 Task: Add an event with the title Training Session: Team Collaboration, date '2024/04/13', time 8:50 AM to 10:50 AMand add a description: Welcome to our Team Collaboration Training Session, an interactive and engaging workshop designed to enhance teamwork, foster effective communication, and optimize collaboration within your organization. This training session aims to equip participants with the knowledge, skills, and strategies necessary to create a collaborative work environment that drives innovation, productivity, and overall team success.Select event color  Tomato . Add location for the event as: 123 Belém Tower, Lisbon, Portugal, logged in from the account softage.1@softage.netand send the event invitation to softage.9@softage.net and softage.10@softage.net. Set a reminder for the event Daily
Action: Mouse moved to (37, 106)
Screenshot: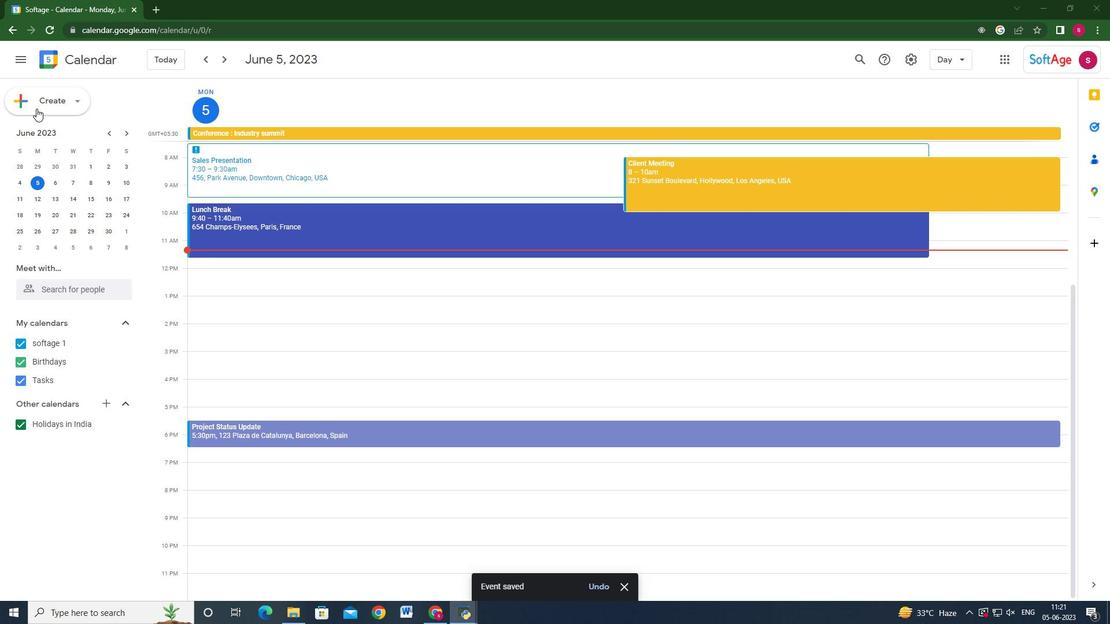 
Action: Mouse pressed left at (37, 106)
Screenshot: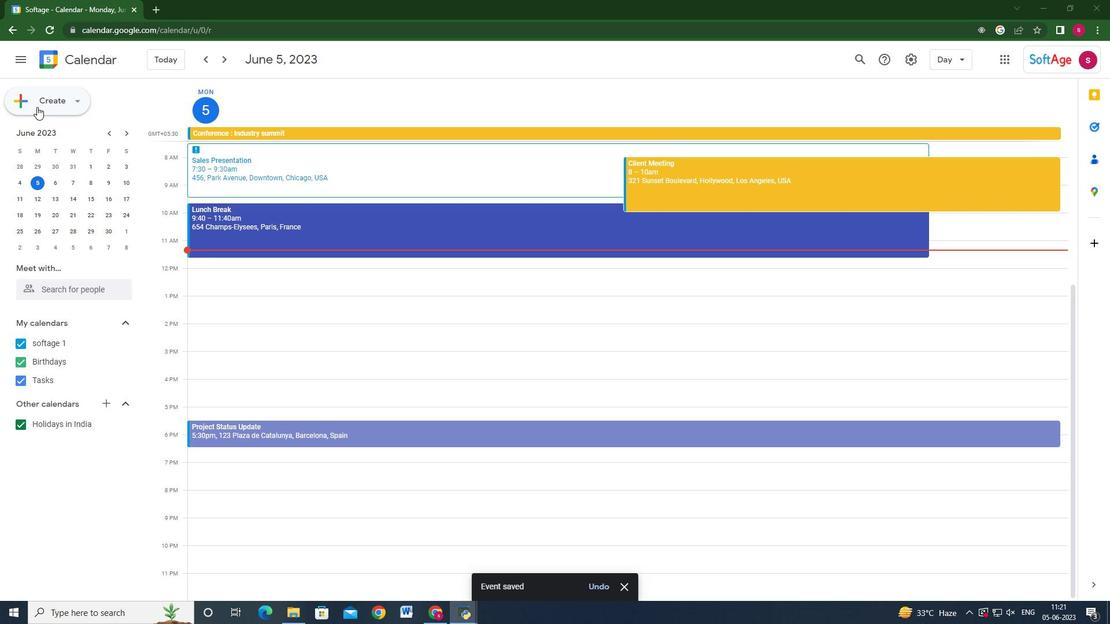 
Action: Mouse moved to (48, 131)
Screenshot: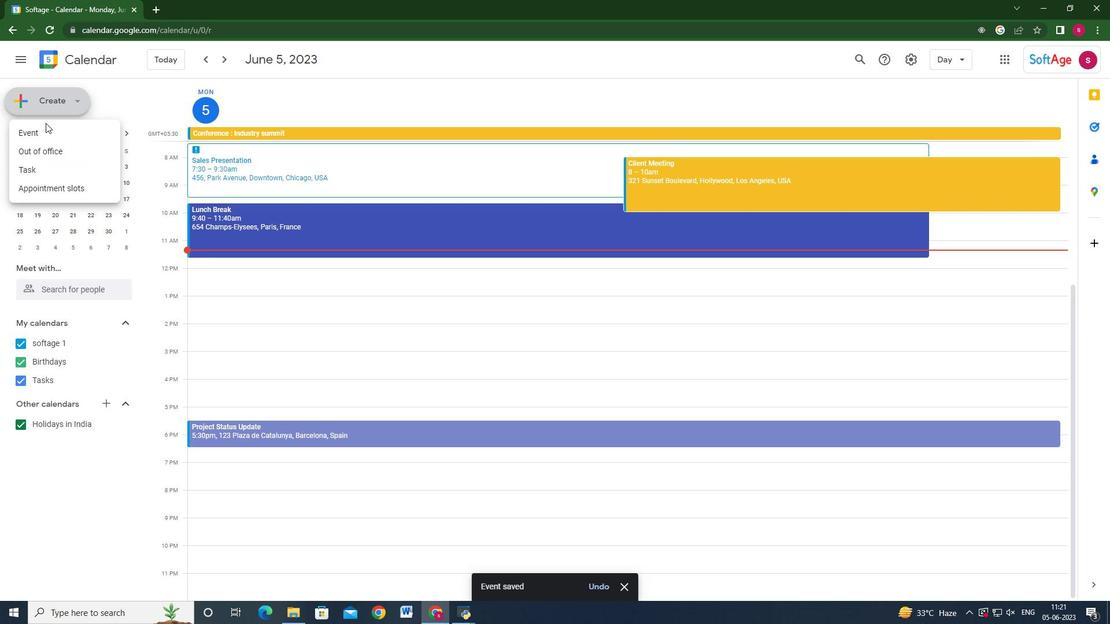 
Action: Mouse pressed left at (48, 131)
Screenshot: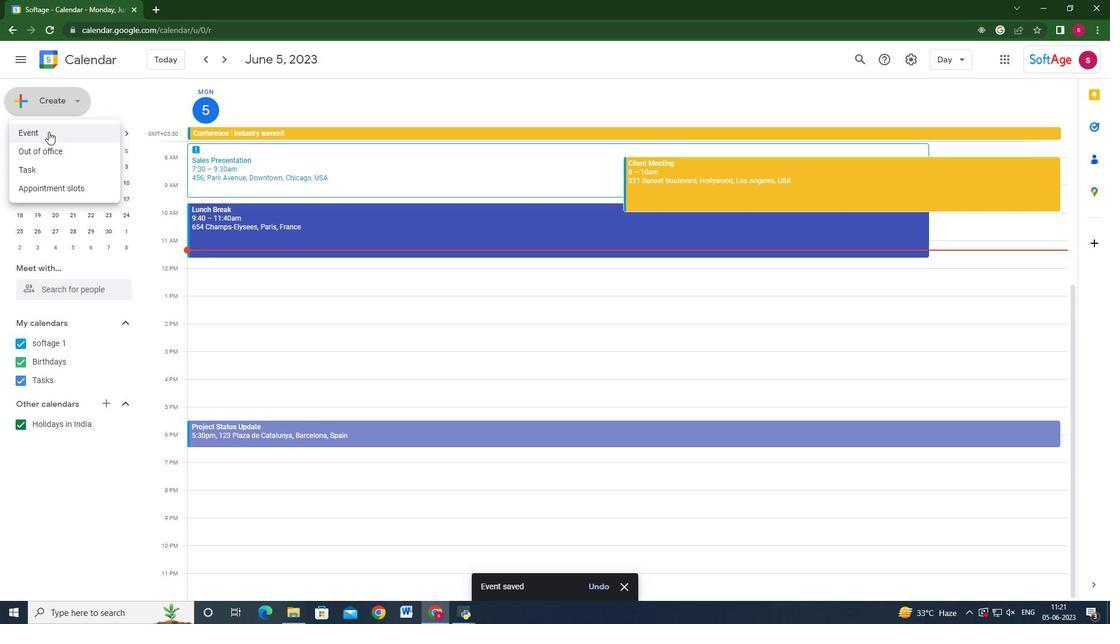 
Action: Mouse moved to (667, 451)
Screenshot: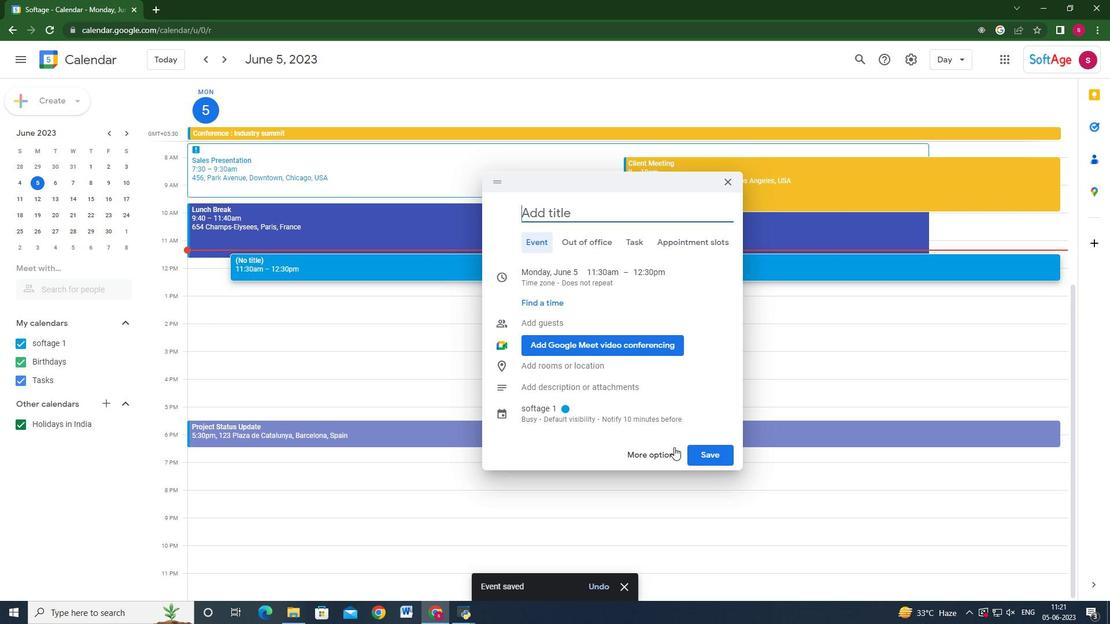 
Action: Mouse pressed left at (667, 451)
Screenshot: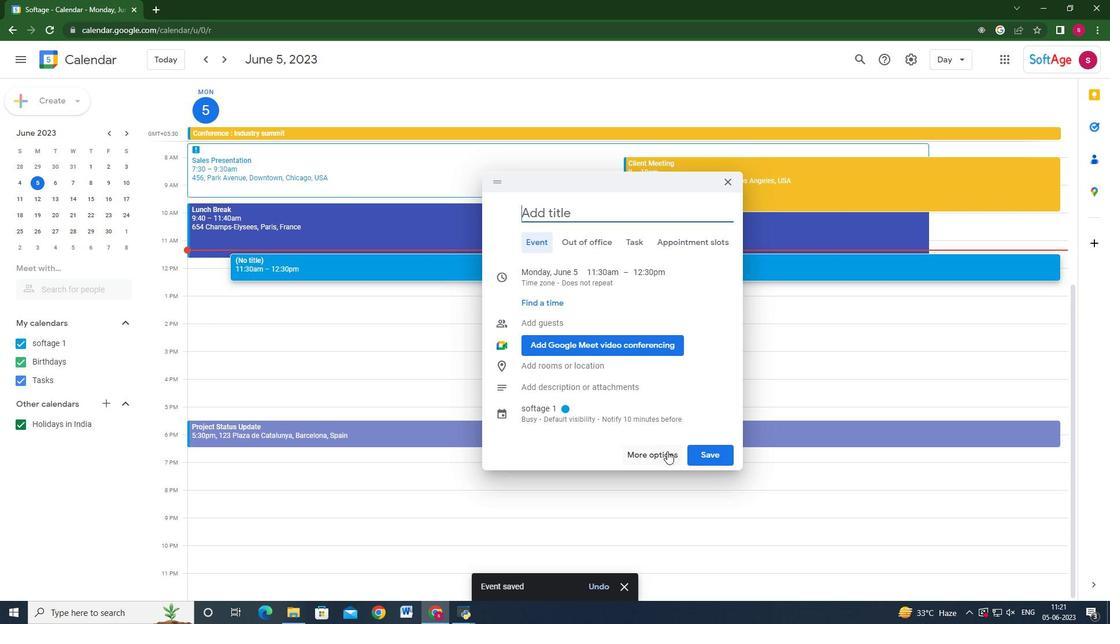 
Action: Mouse moved to (72, 68)
Screenshot: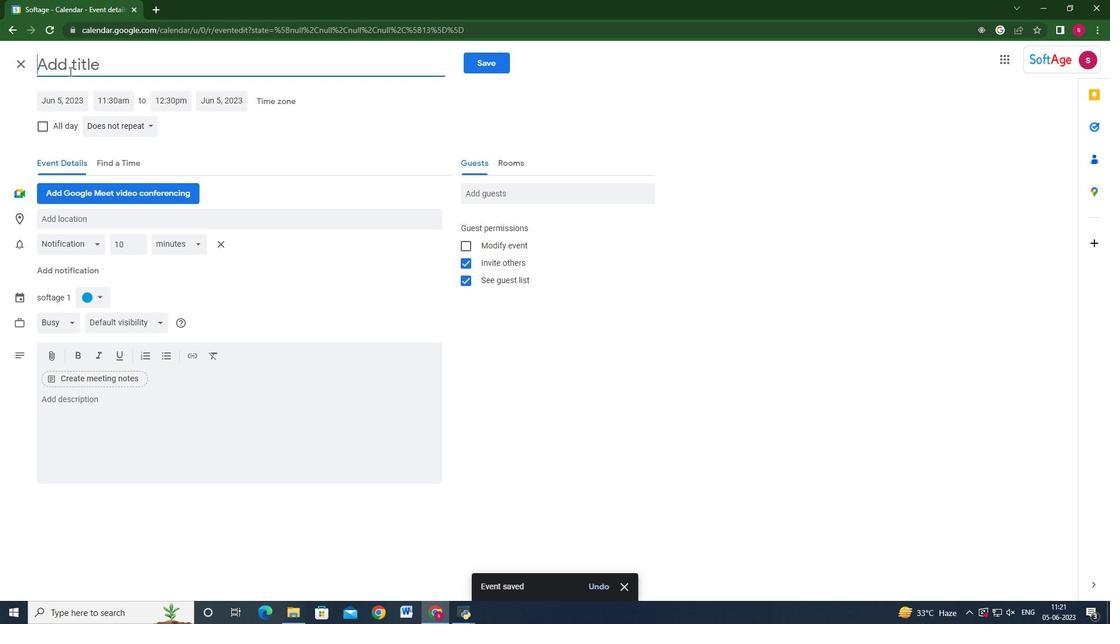 
Action: Key pressed <Key.shift>Training<Key.space><Key.shift_r>Session<Key.shift><Key.shift><Key.shift><Key.shift><Key.shift><Key.shift><Key.shift><Key.shift><Key.shift><Key.shift>:<Key.space><Key.shift_r>Team<Key.space><Key.shift>Collaboration
Screenshot: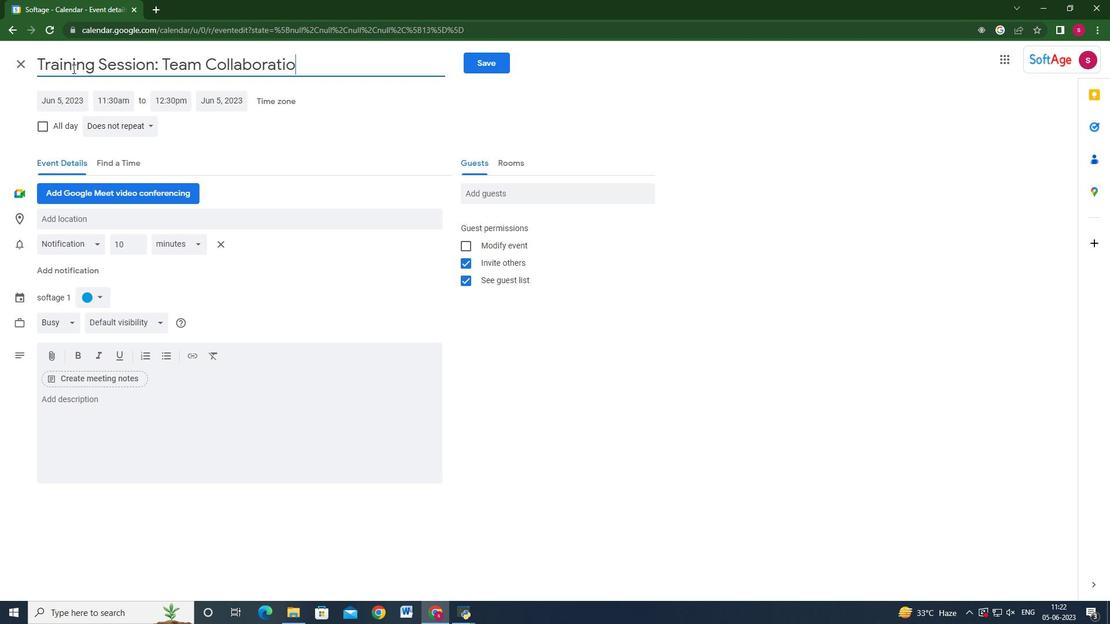 
Action: Mouse moved to (47, 100)
Screenshot: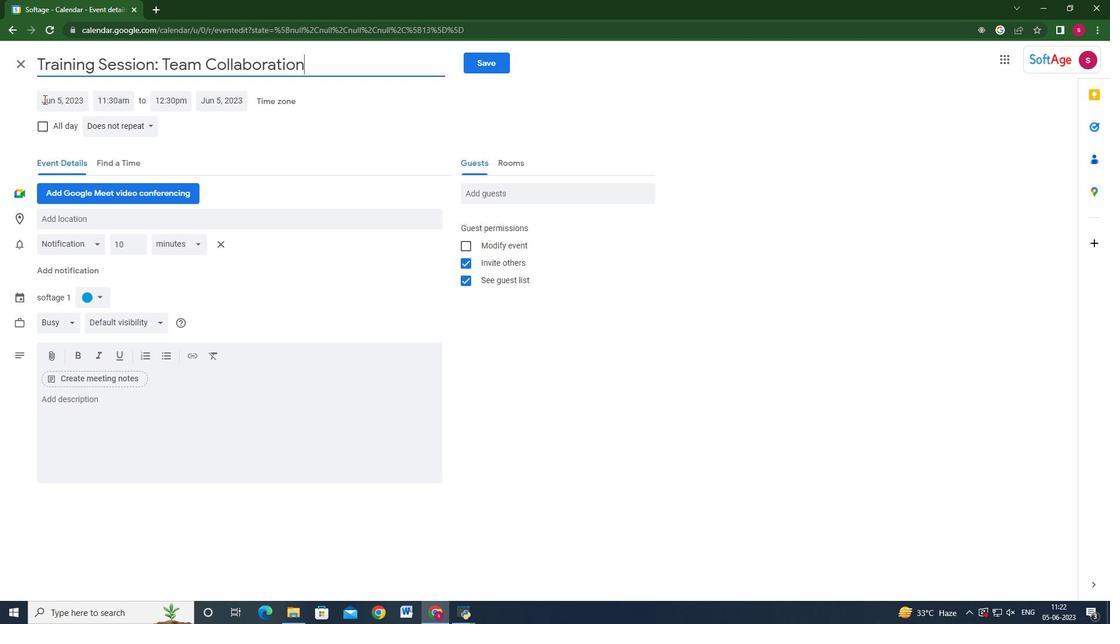 
Action: Mouse pressed left at (47, 100)
Screenshot: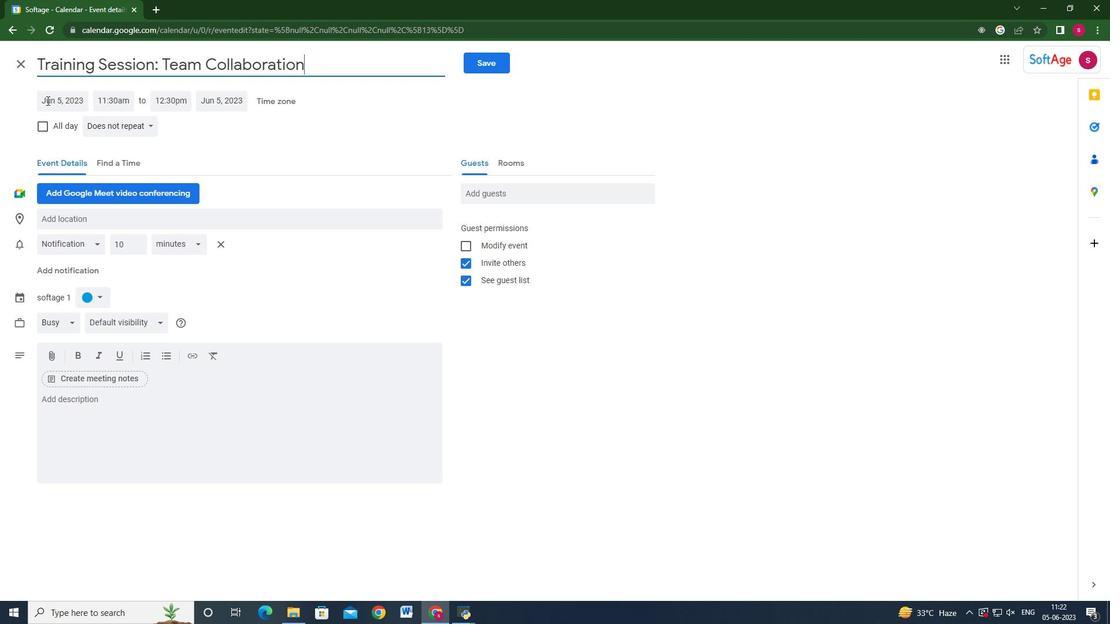 
Action: Mouse moved to (177, 129)
Screenshot: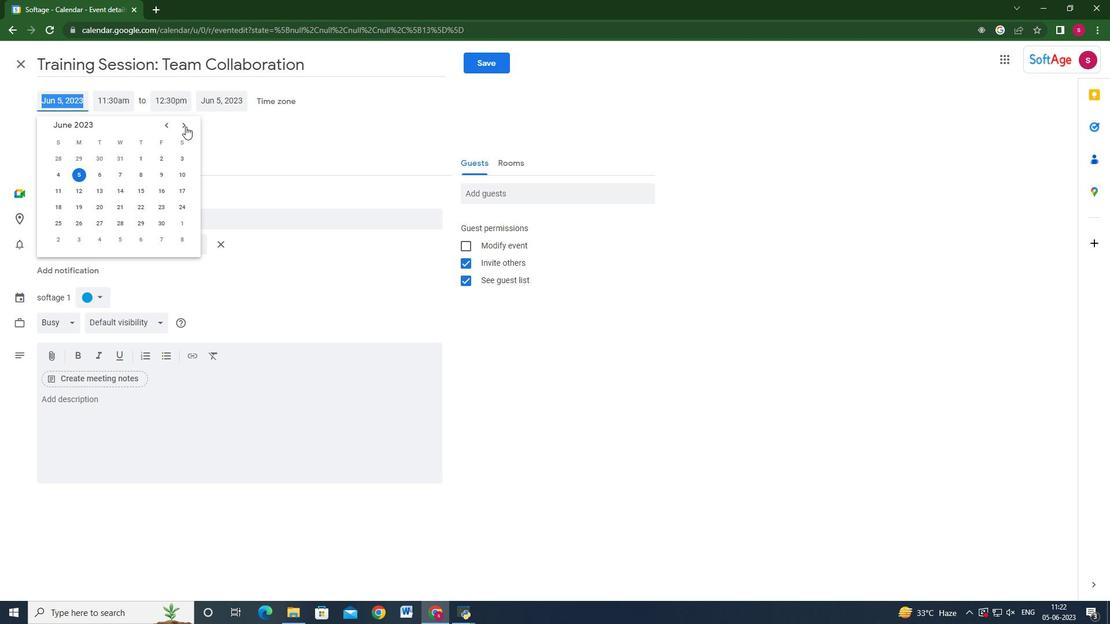 
Action: Mouse pressed left at (177, 129)
Screenshot: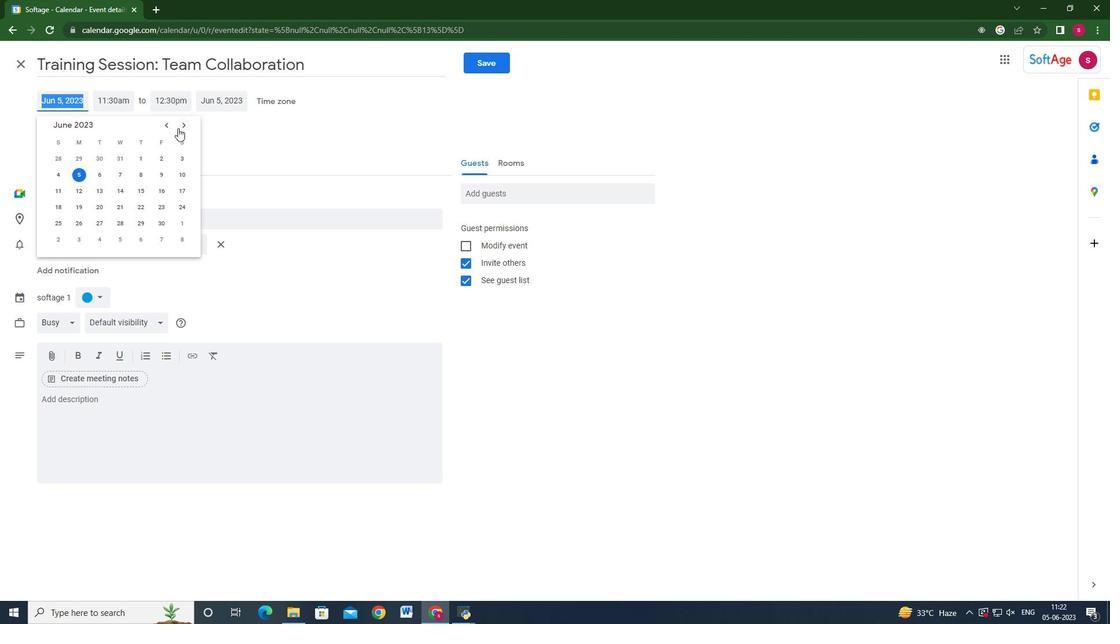 
Action: Mouse moved to (179, 129)
Screenshot: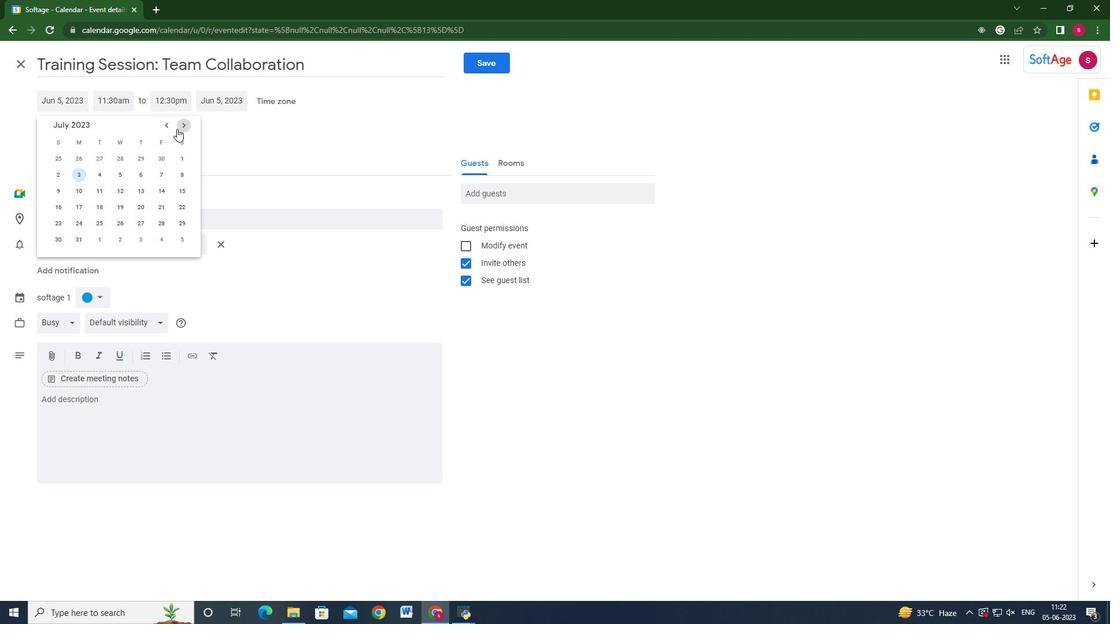 
Action: Mouse pressed left at (179, 129)
Screenshot: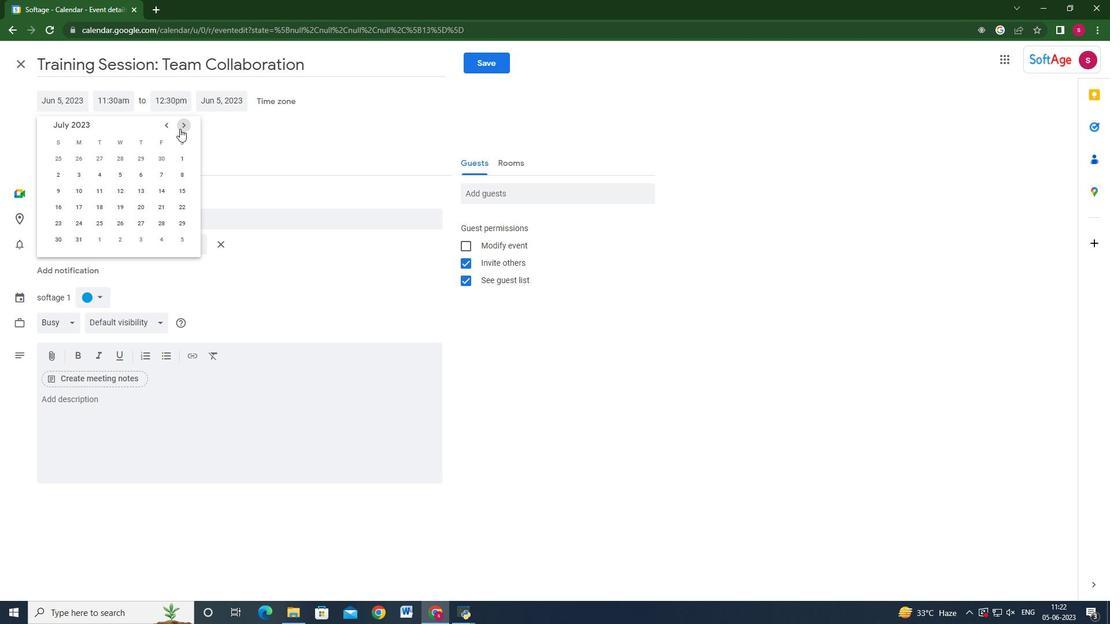 
Action: Mouse pressed left at (179, 129)
Screenshot: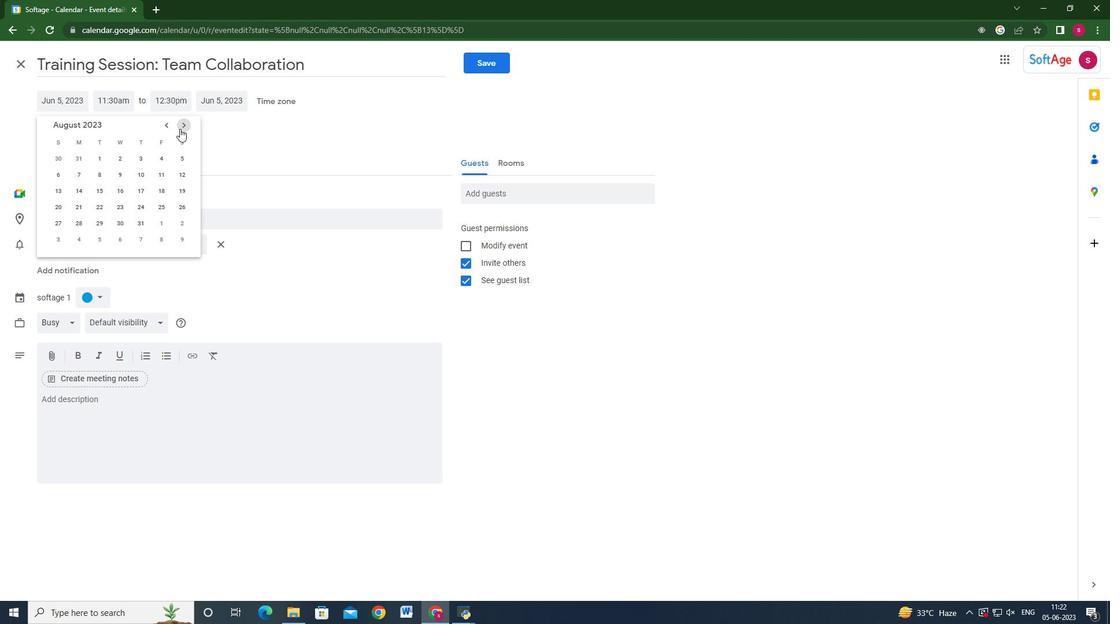 
Action: Mouse pressed left at (179, 129)
Screenshot: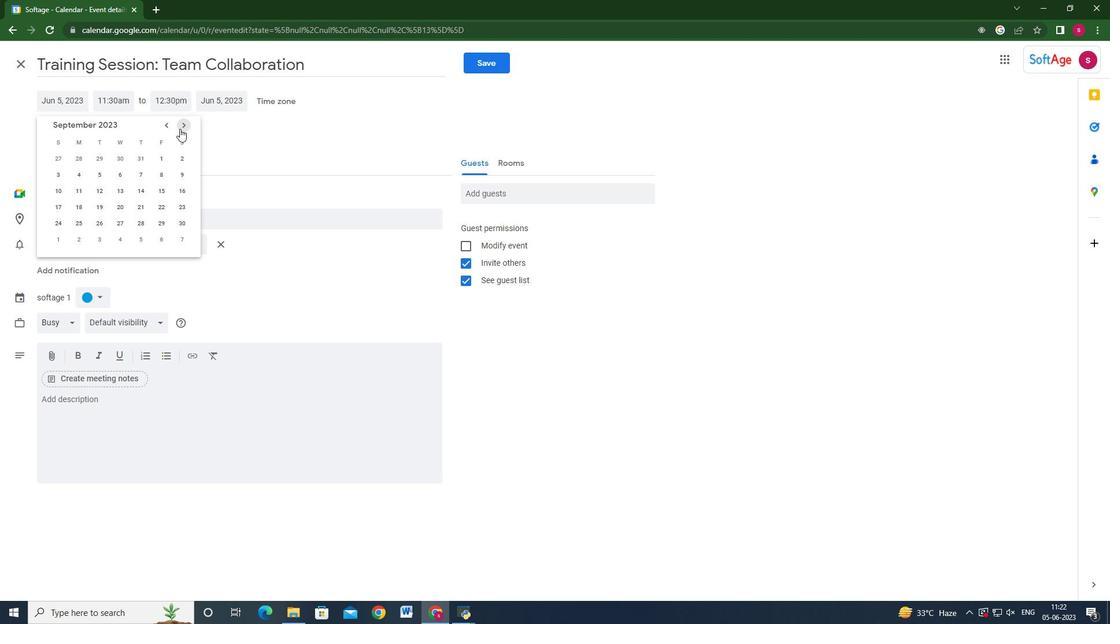 
Action: Mouse moved to (179, 129)
Screenshot: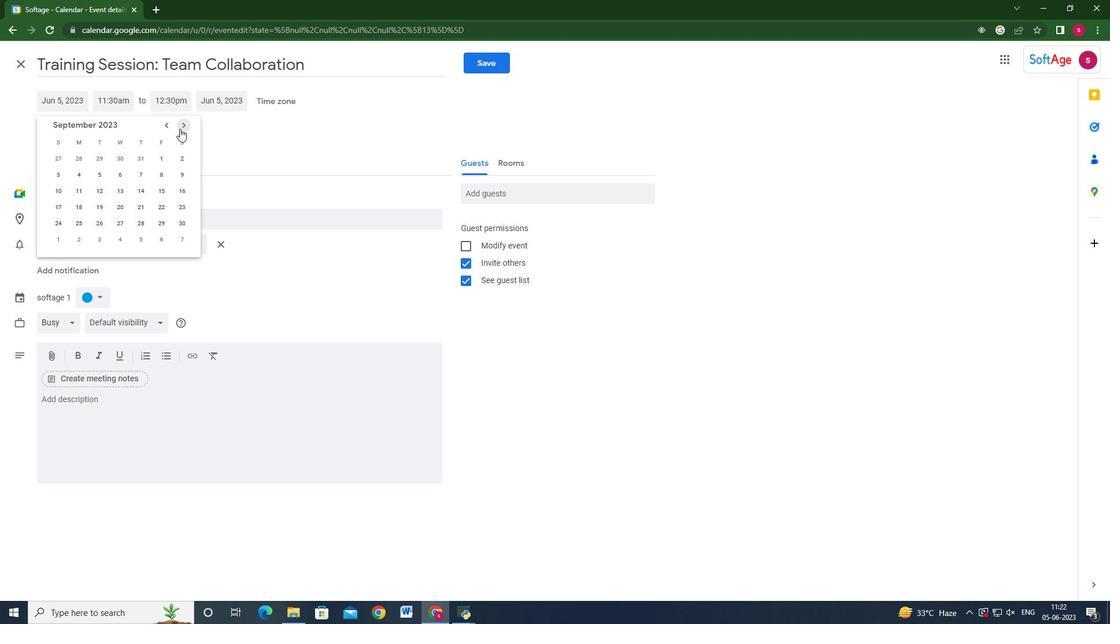 
Action: Mouse pressed left at (179, 129)
Screenshot: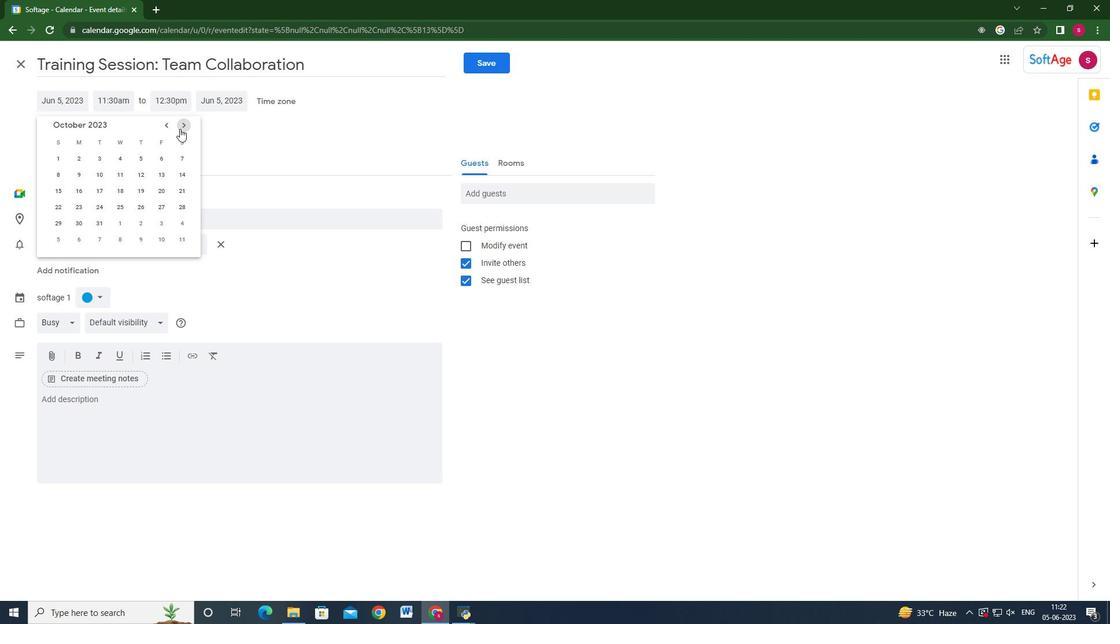 
Action: Mouse pressed left at (179, 129)
Screenshot: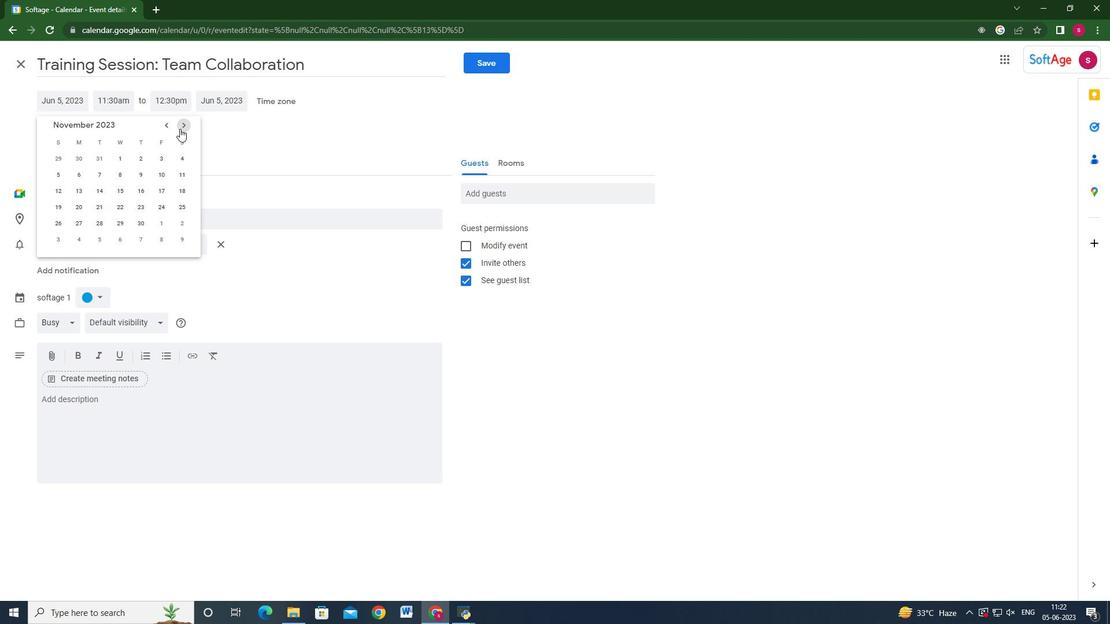 
Action: Mouse pressed left at (179, 129)
Screenshot: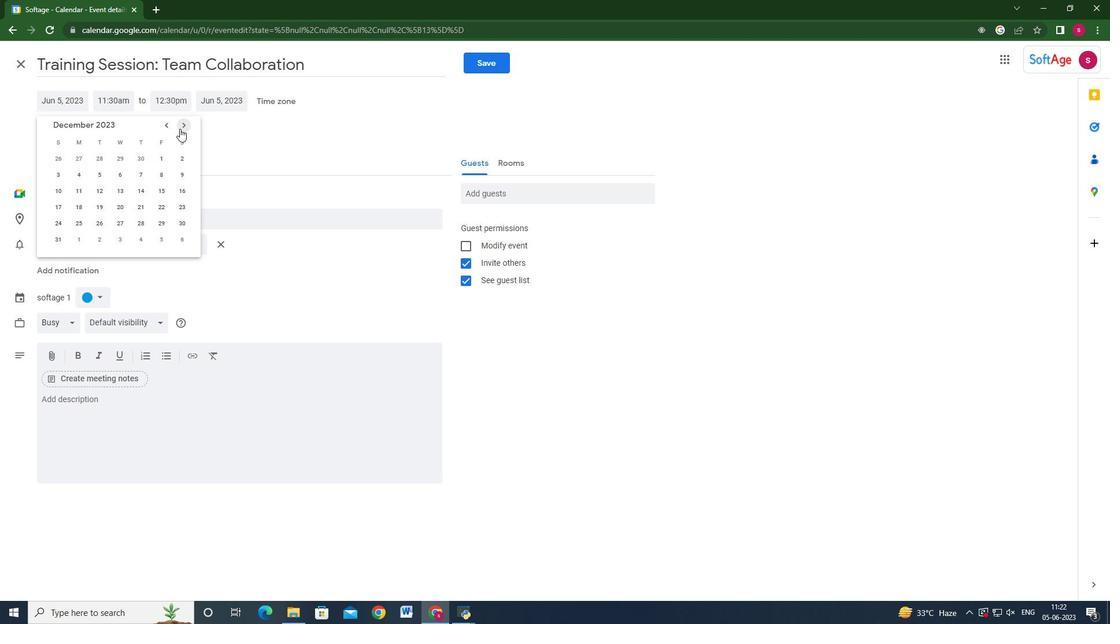 
Action: Mouse pressed left at (179, 129)
Screenshot: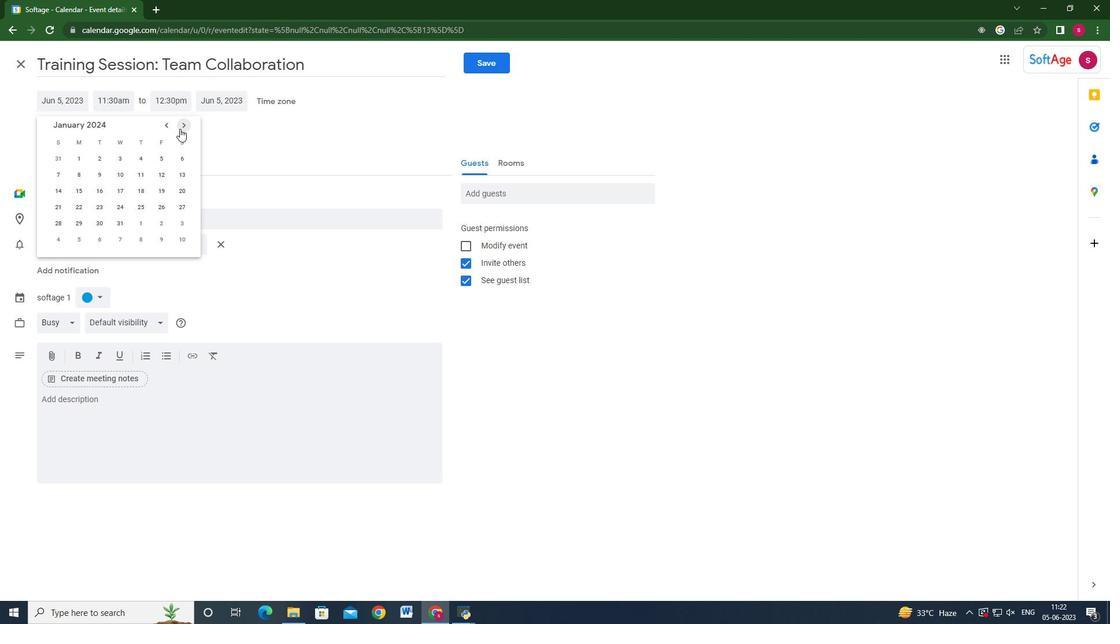 
Action: Mouse pressed left at (179, 129)
Screenshot: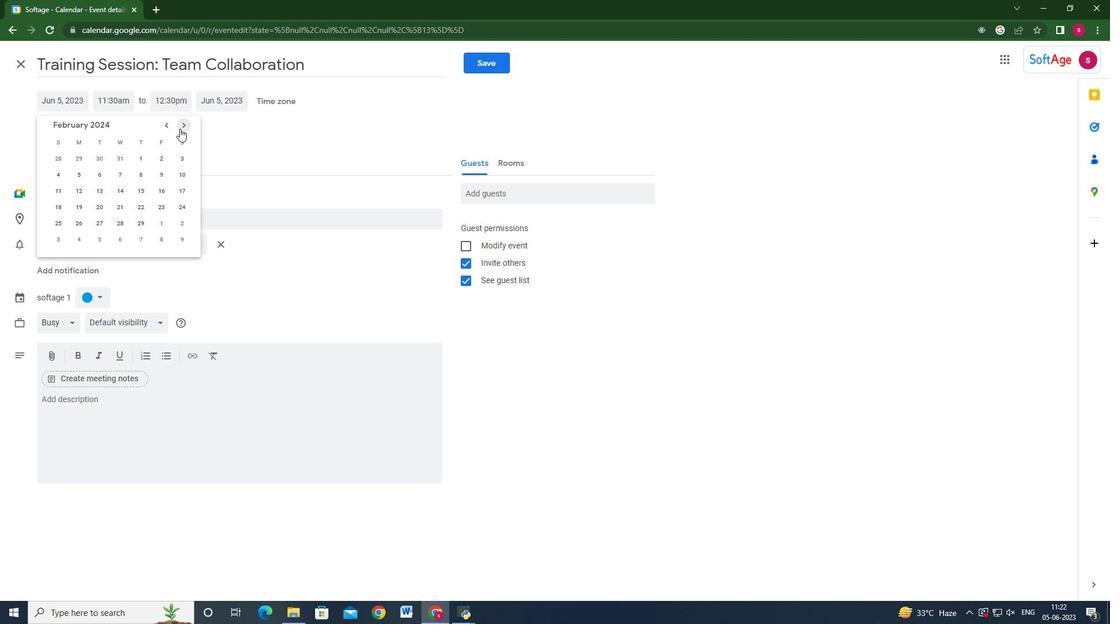 
Action: Mouse pressed left at (179, 129)
Screenshot: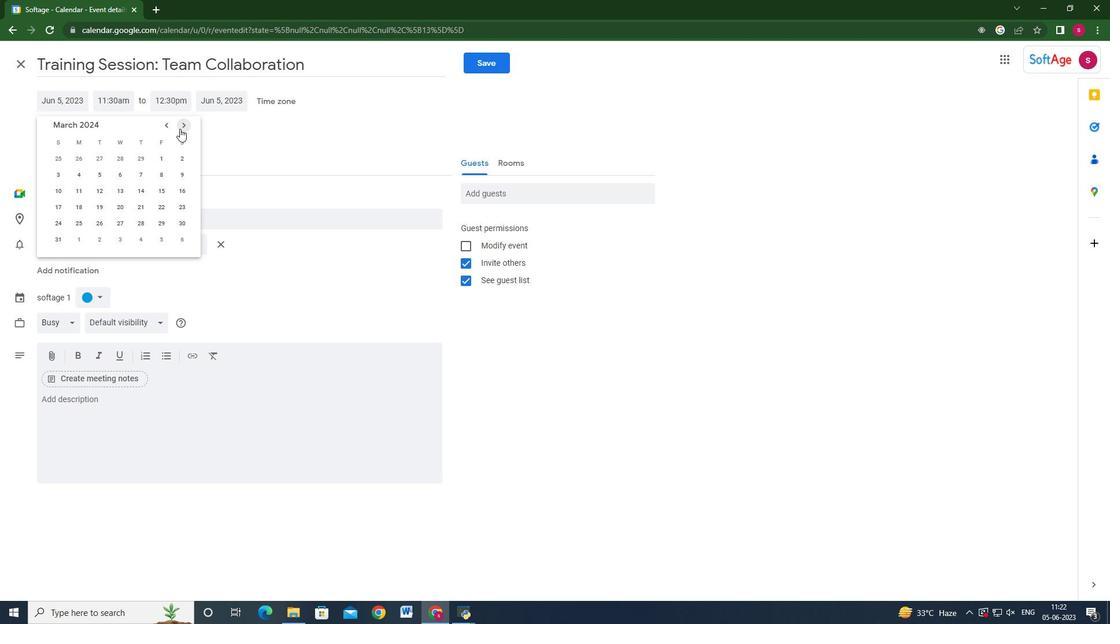 
Action: Mouse moved to (178, 171)
Screenshot: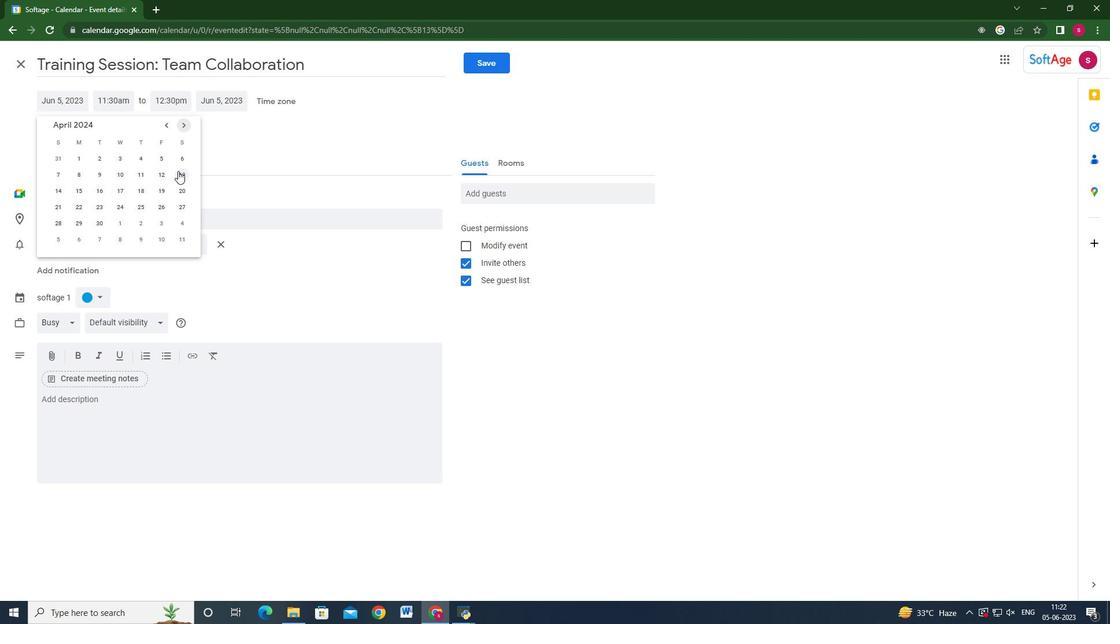 
Action: Mouse pressed left at (178, 171)
Screenshot: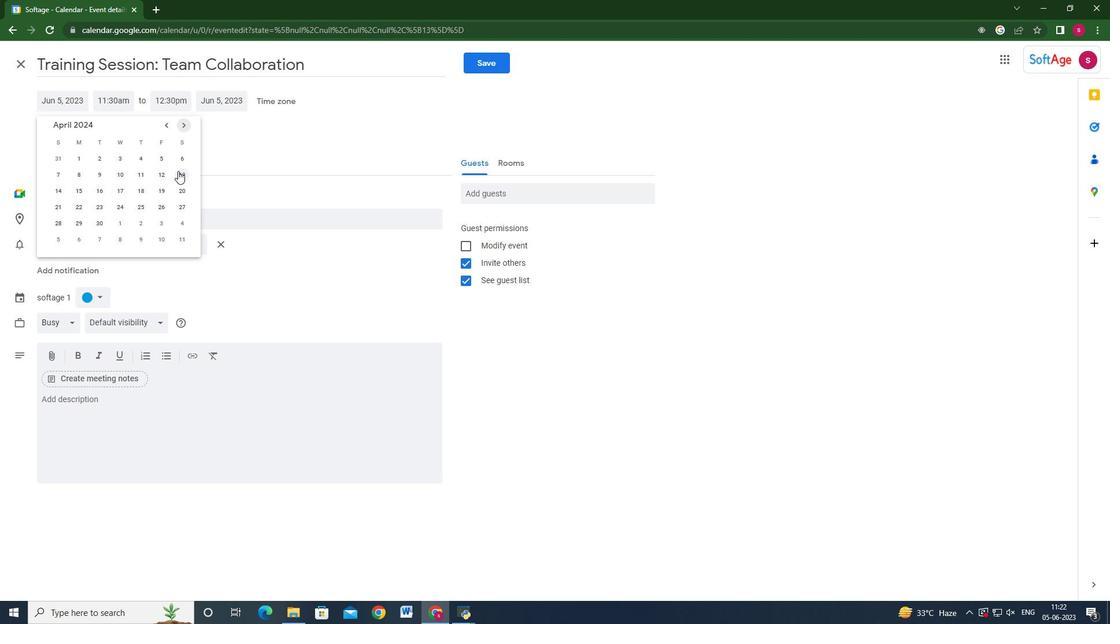 
Action: Mouse moved to (119, 106)
Screenshot: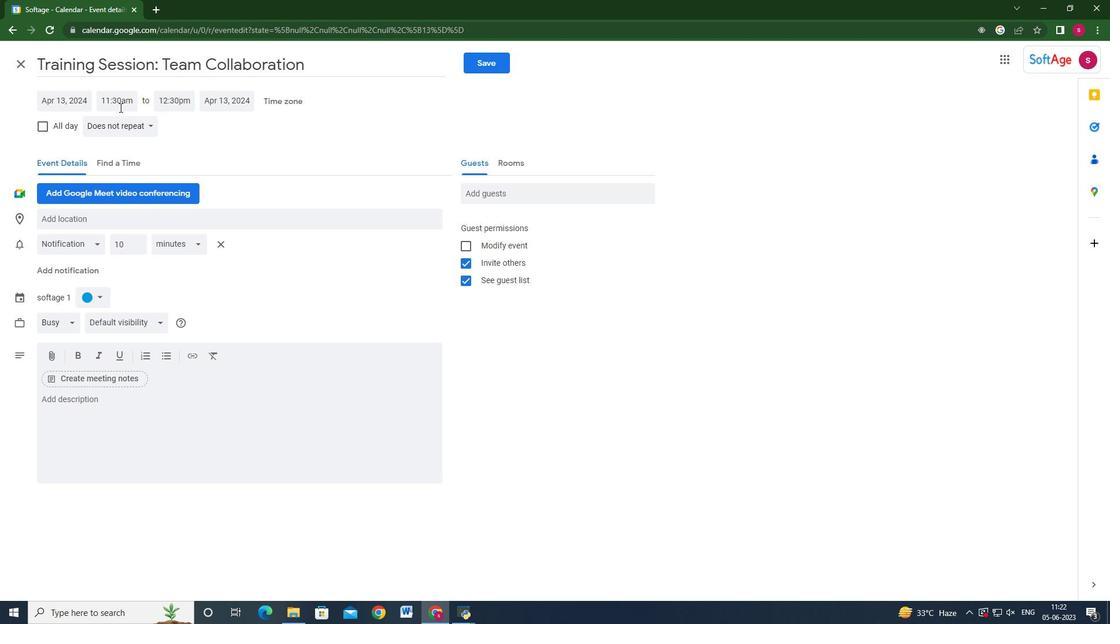 
Action: Mouse pressed left at (119, 106)
Screenshot: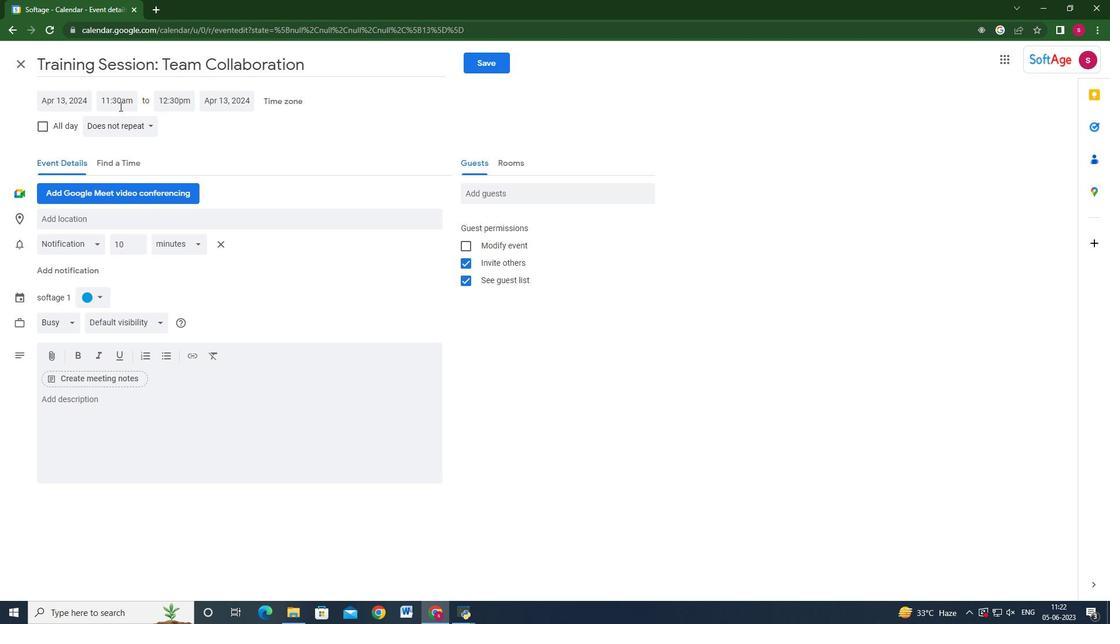 
Action: Key pressed 8<Key.shift>:50am<Key.enter><Key.tab>10<Key.shift>:50am<Key.enter>
Screenshot: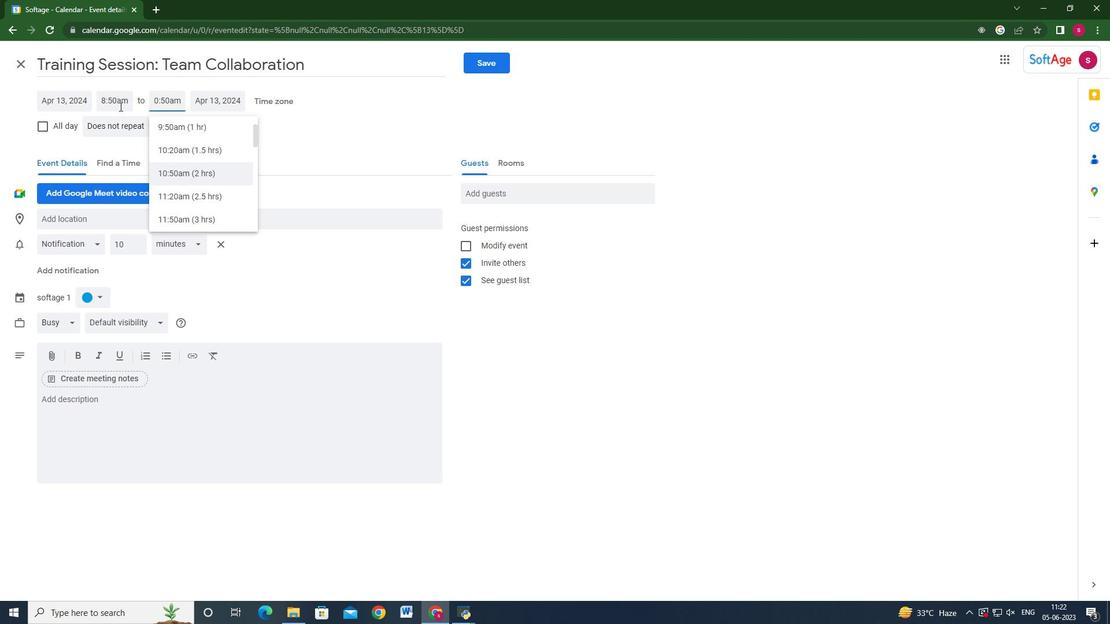 
Action: Mouse moved to (173, 398)
Screenshot: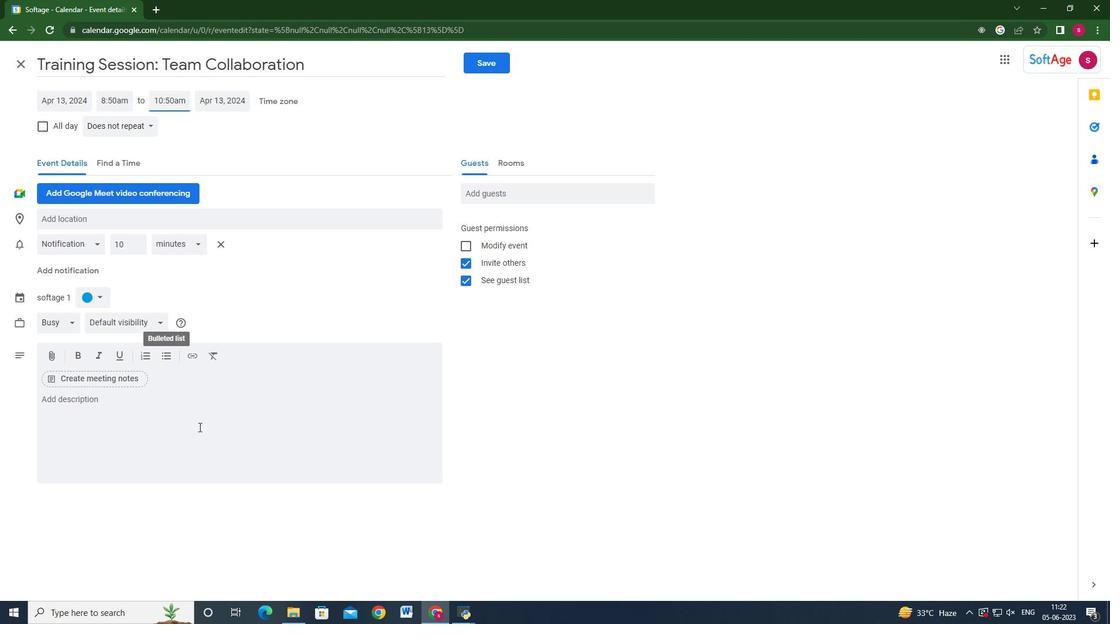 
Action: Mouse pressed left at (173, 398)
Screenshot: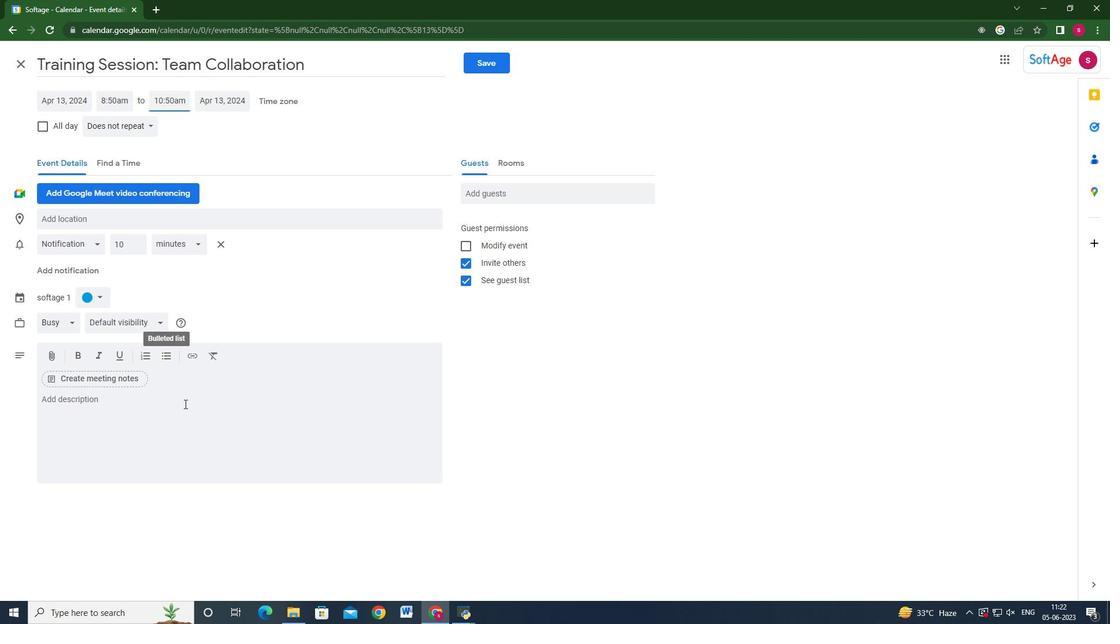 
Action: Mouse moved to (181, 370)
Screenshot: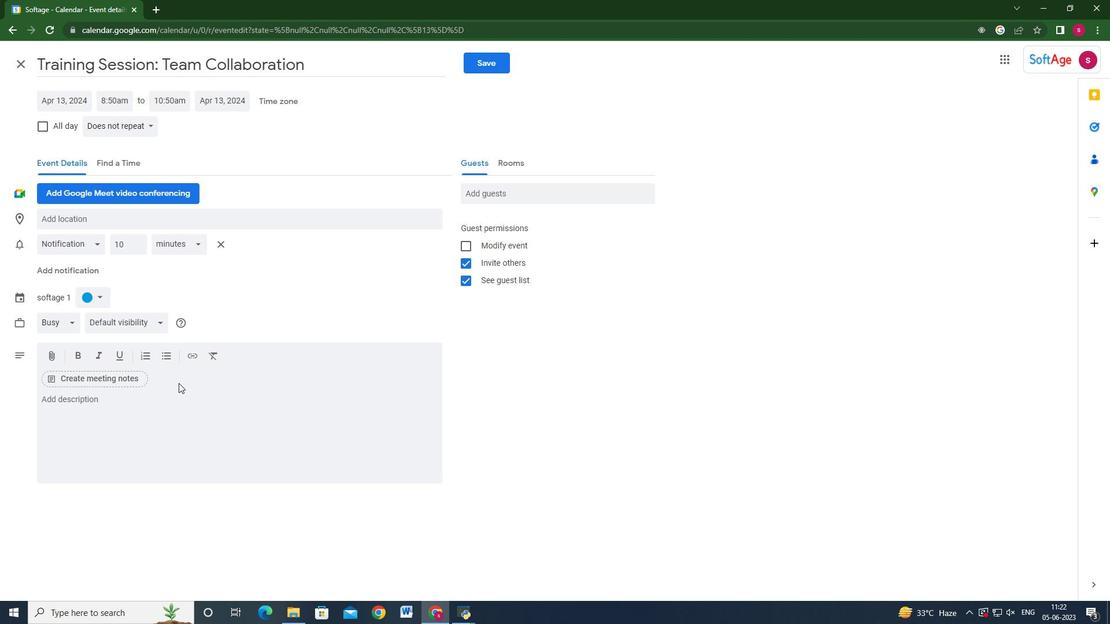 
Action: Key pressed <Key.shift_r>Welcome<Key.space>to<Key.space>our<Key.space><Key.shift>Team<Key.space><Key.shift>Collaboration<Key.space><Key.shift>Training<Key.space><Key.shift_r>Session,<Key.space>an<Key.space>interactive<Key.space>and<Key.space>engaging<Key.space>workshop<Key.space>designed<Key.space>to<Key.space>enhance<Key.space><Key.space><Key.backspace>tw<Key.backspace>eamwork,<Key.space>foster<Key.space>effective<Key.space>communication<Key.space><Key.backspace>,<Key.space>and<Key.space>optimize<Key.space>collaboration<Key.space>within<Key.space>your<Key.space>organization<Key.space><Key.backspace>.<Key.space><Key.shift>This<Key.space>training<Key.space>session<Key.space>aims<Key.space>to<Key.space>equip<Key.space>participants<Key.space>with<Key.space>the<Key.space>knowledge,<Key.space>skills,<Key.space>and<Key.space>strategies<Key.space>necessary<Key.space>to<Key.space>create<Key.space>a<Key.space>collaborative<Key.space>wok<Key.space>environment<Key.space>that<Key.space>drives<Key.space>innovationl<Key.backspace>.<Key.space><Key.backspace><Key.backspace>,<Key.space>productivity,<Key.space>and<Key.space>overall<Key.space>team<Key.space>success.
Screenshot: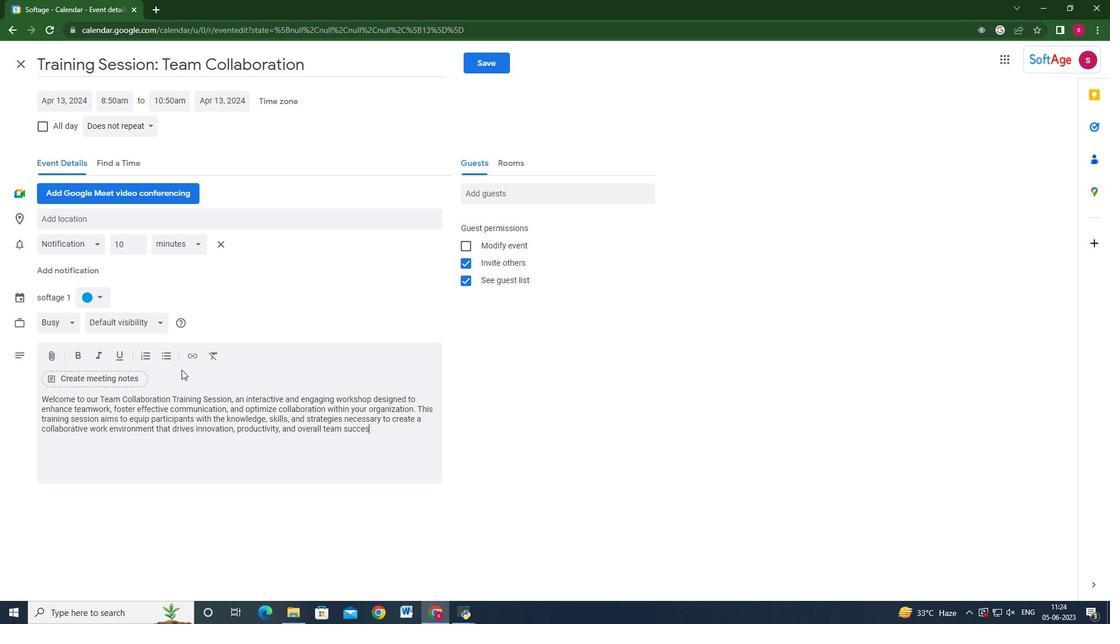 
Action: Mouse moved to (92, 297)
Screenshot: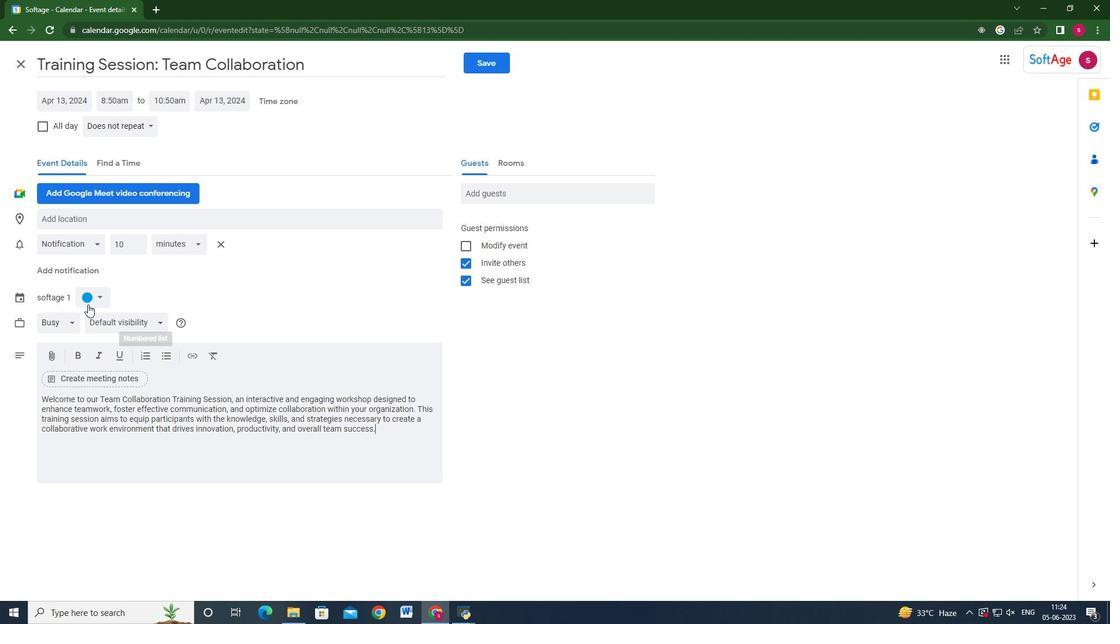 
Action: Mouse pressed left at (92, 297)
Screenshot: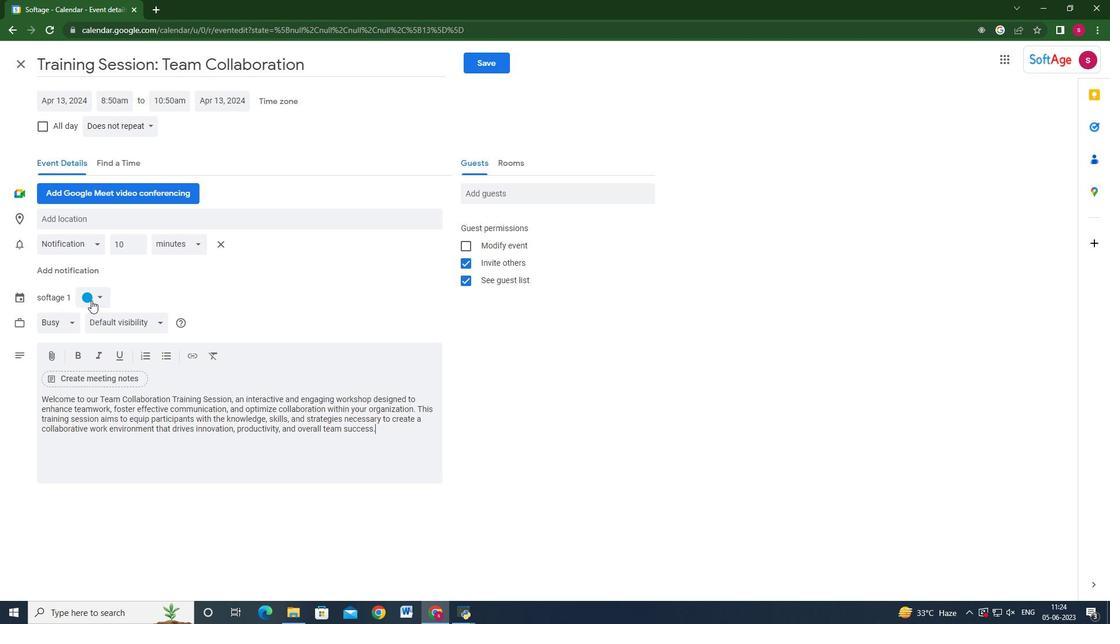 
Action: Mouse moved to (90, 296)
Screenshot: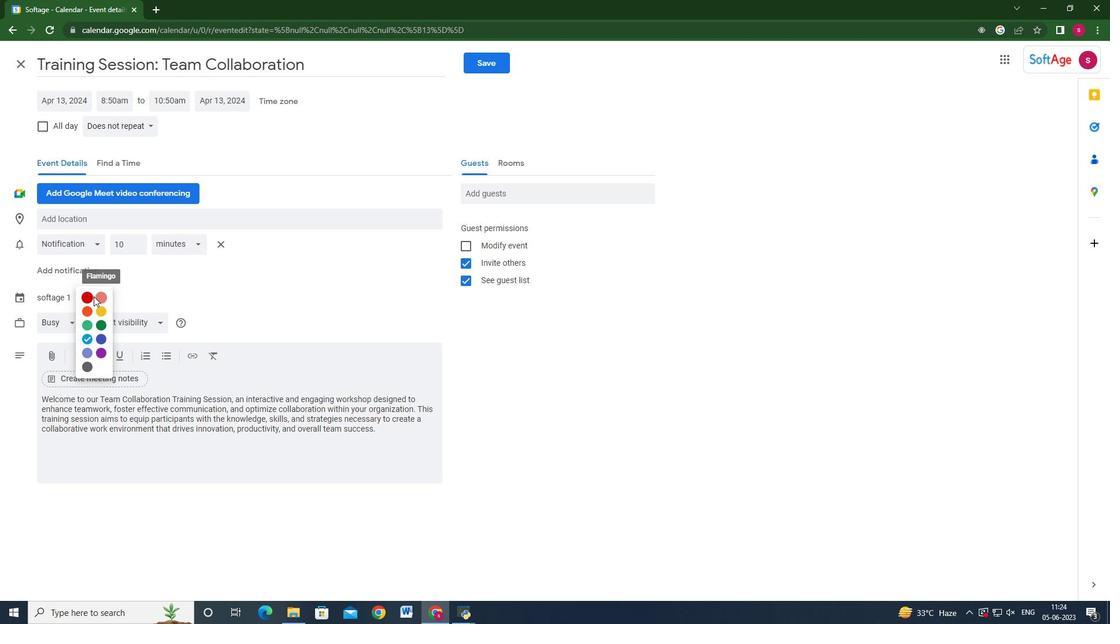 
Action: Mouse pressed left at (90, 296)
Screenshot: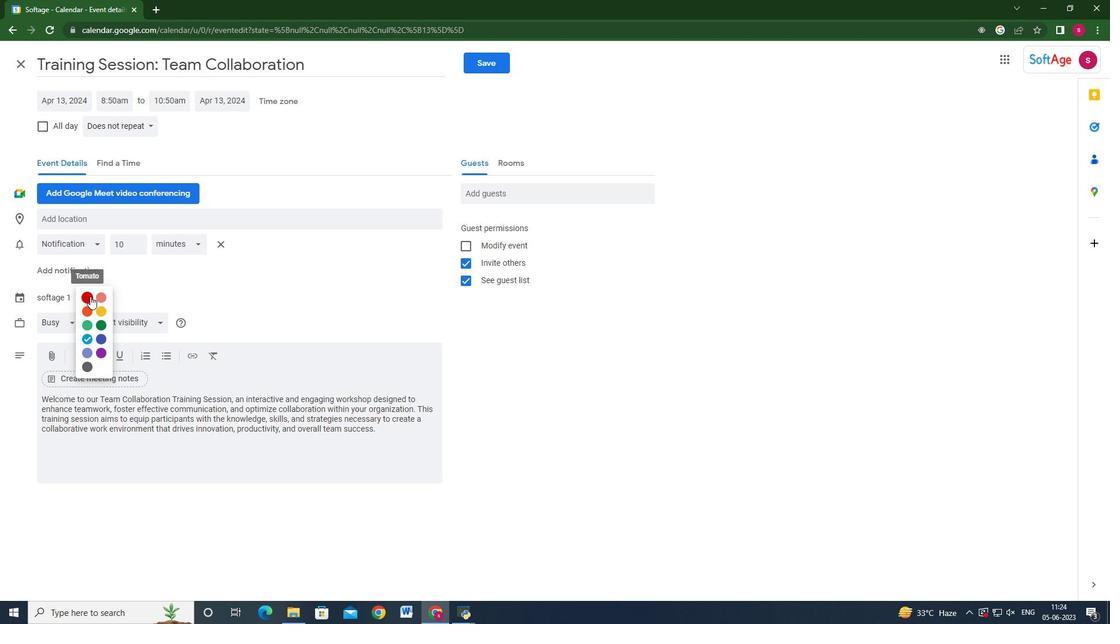 
Action: Mouse moved to (182, 219)
Screenshot: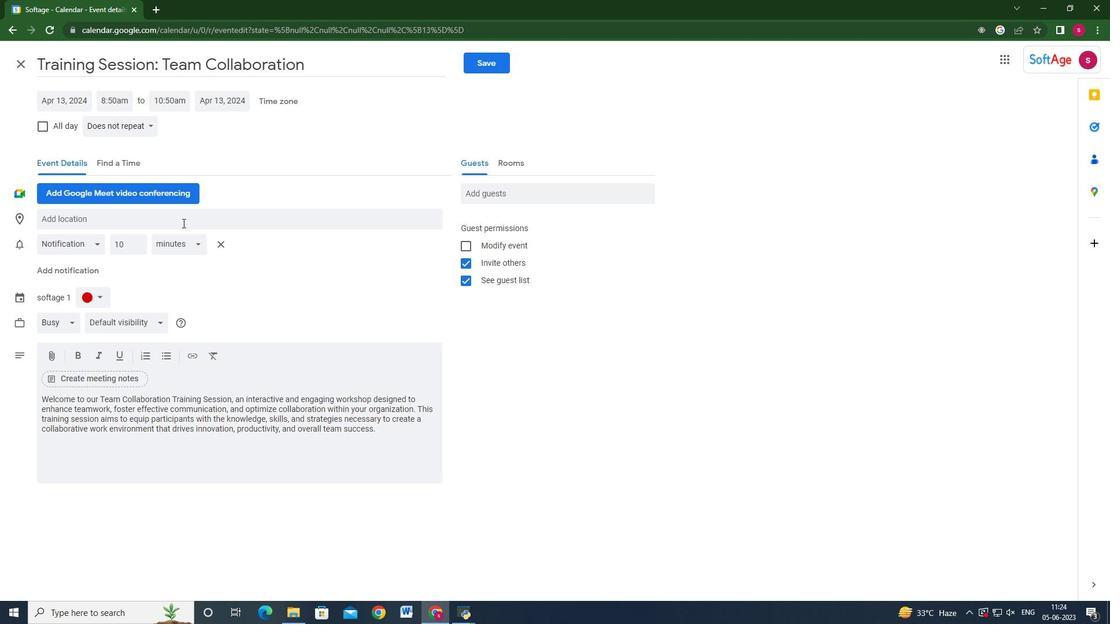 
Action: Mouse pressed left at (182, 219)
Screenshot: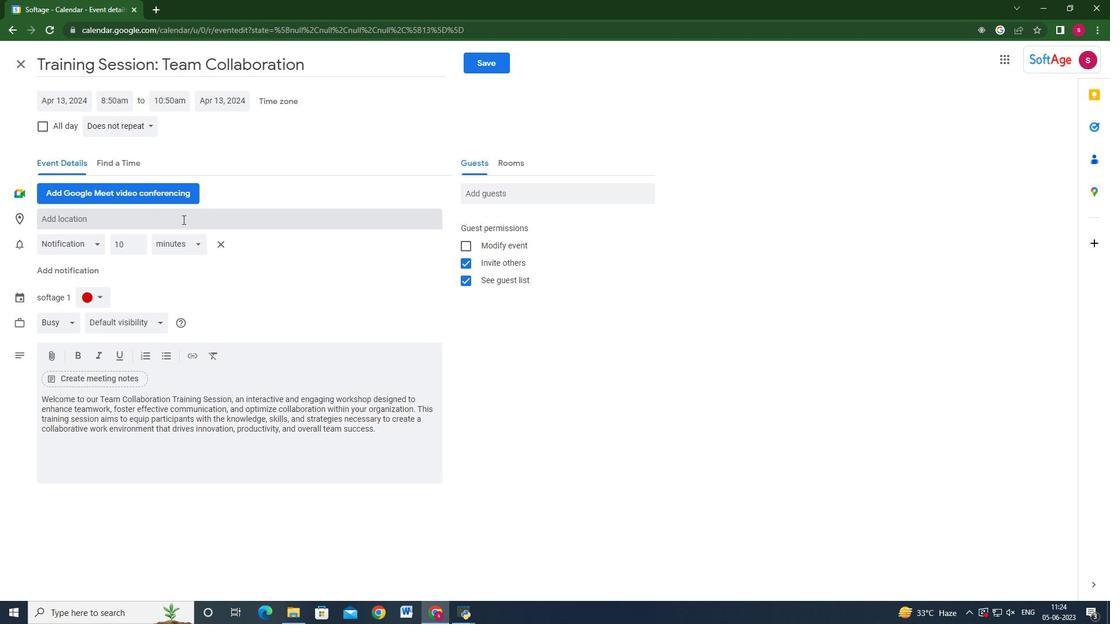 
Action: Key pressed 123<Key.space><Key.shift>Belem<Key.space><Key.shift>towe<Key.backspace><Key.backspace><Key.backspace><Key.backspace><Key.shift>Tower,<Key.space><Key.shift><Key.shift><Key.shift><Key.shift><Key.shift><Key.shift><Key.shift>Lisbon,<Key.space><Key.shift>Portugal
Screenshot: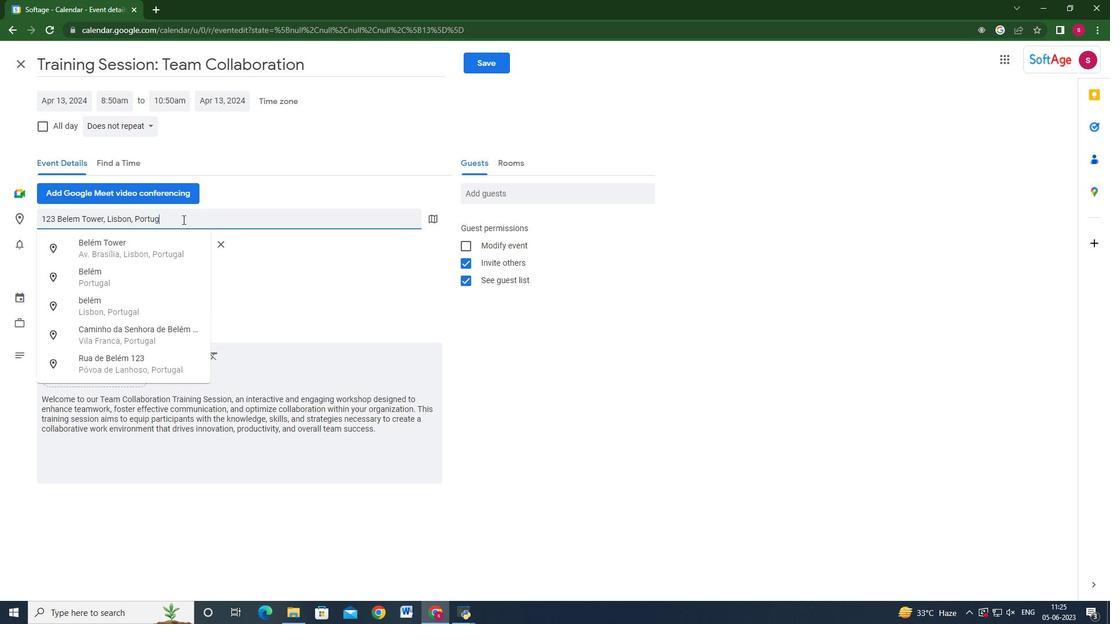 
Action: Mouse moved to (499, 189)
Screenshot: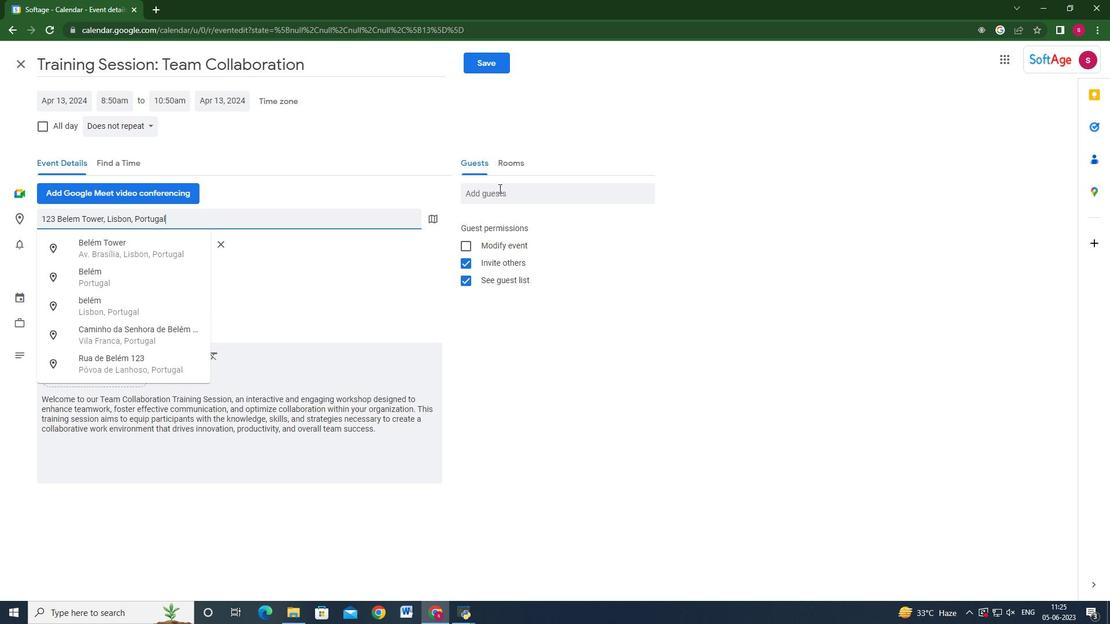 
Action: Mouse pressed left at (499, 189)
Screenshot: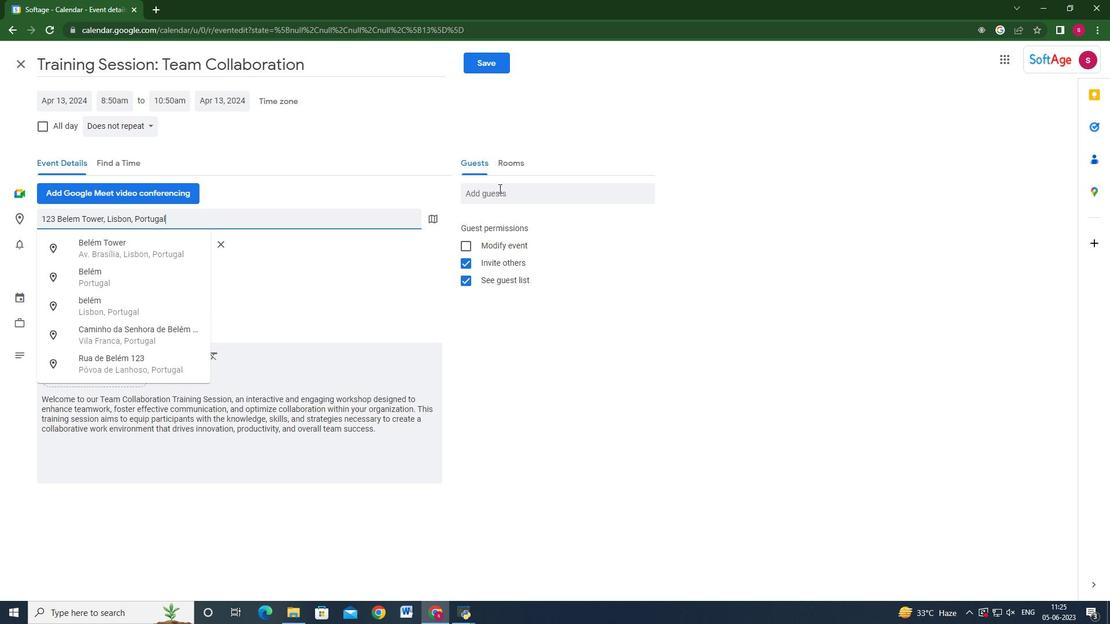 
Action: Mouse moved to (499, 188)
Screenshot: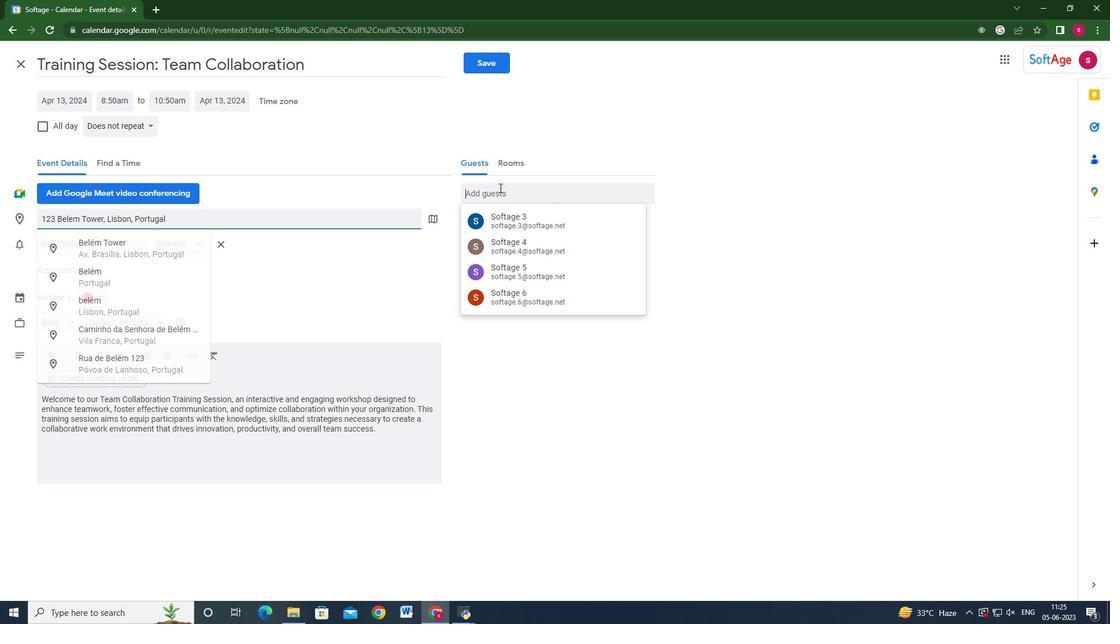 
Action: Key pressed softage.9<Key.shift_r>@softage.net<Key.enter>softage.10<Key.shift_r>@softage.net<Key.enter>
Screenshot: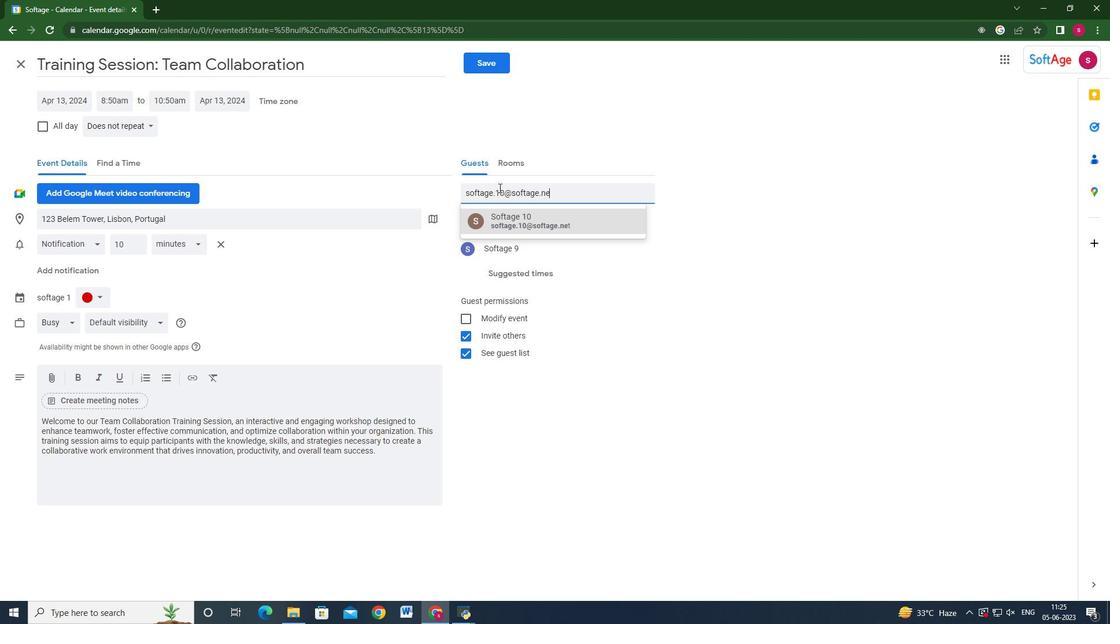 
Action: Mouse moved to (138, 127)
Screenshot: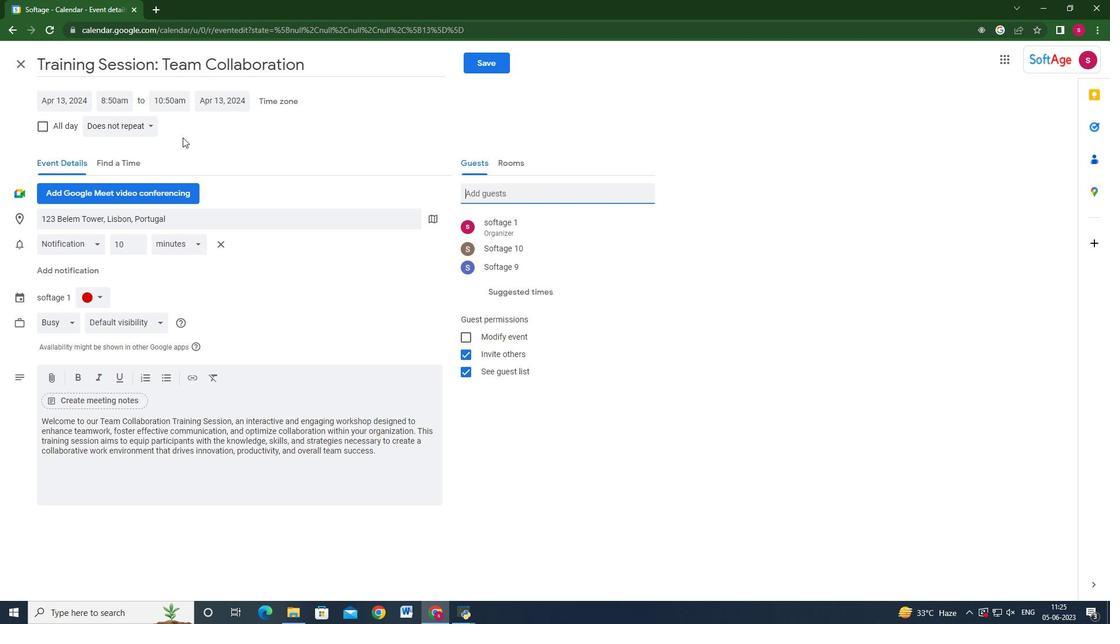 
Action: Mouse pressed left at (138, 127)
Screenshot: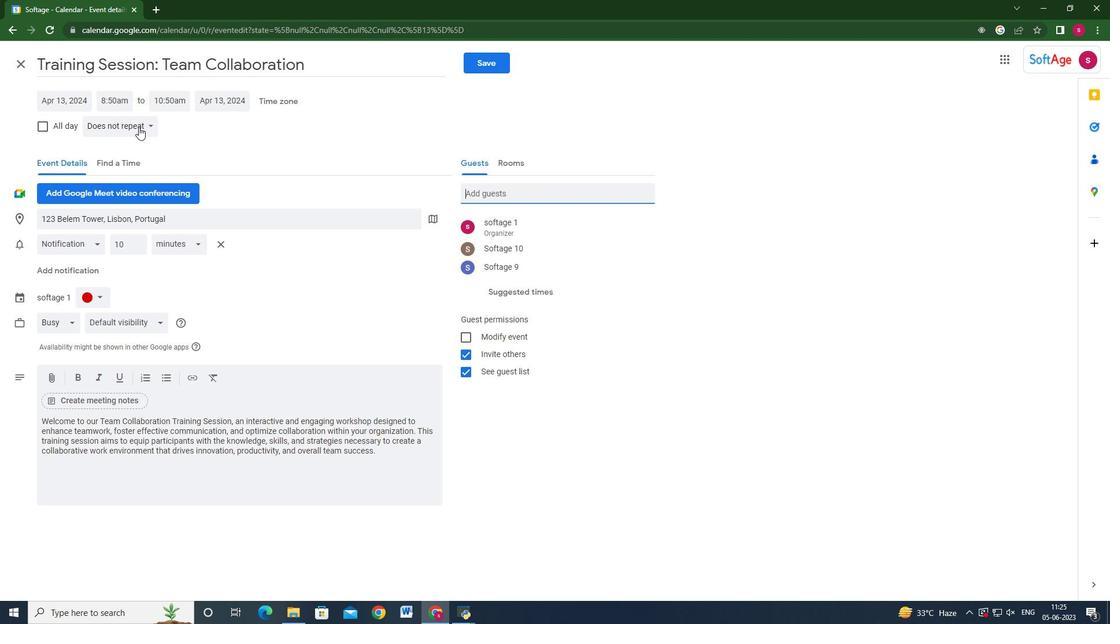 
Action: Mouse moved to (149, 245)
Screenshot: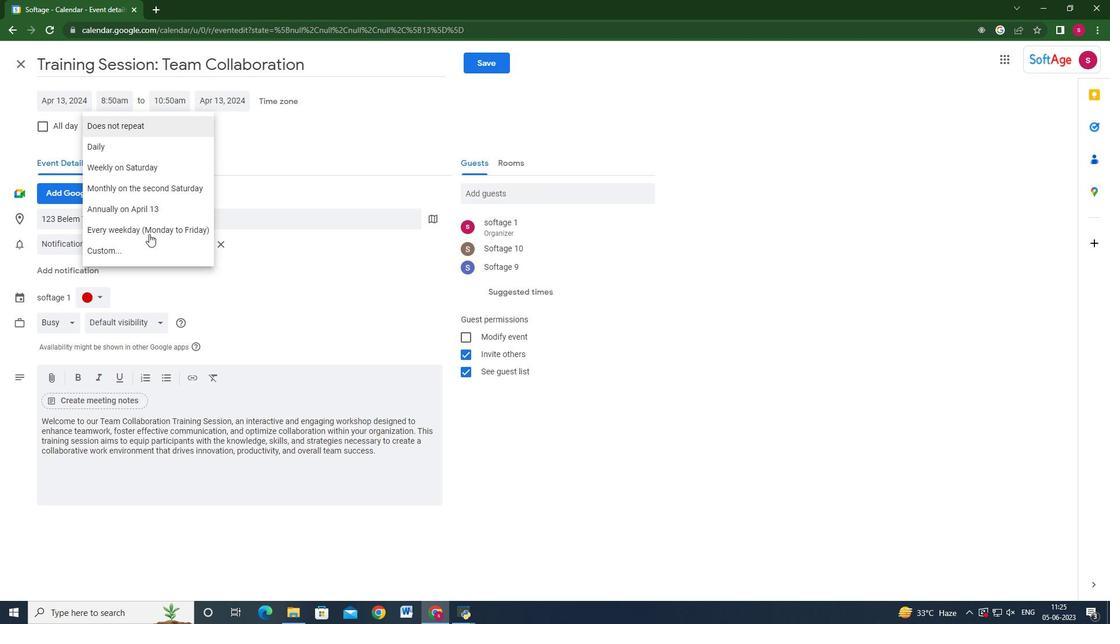 
Action: Mouse pressed left at (149, 245)
Screenshot: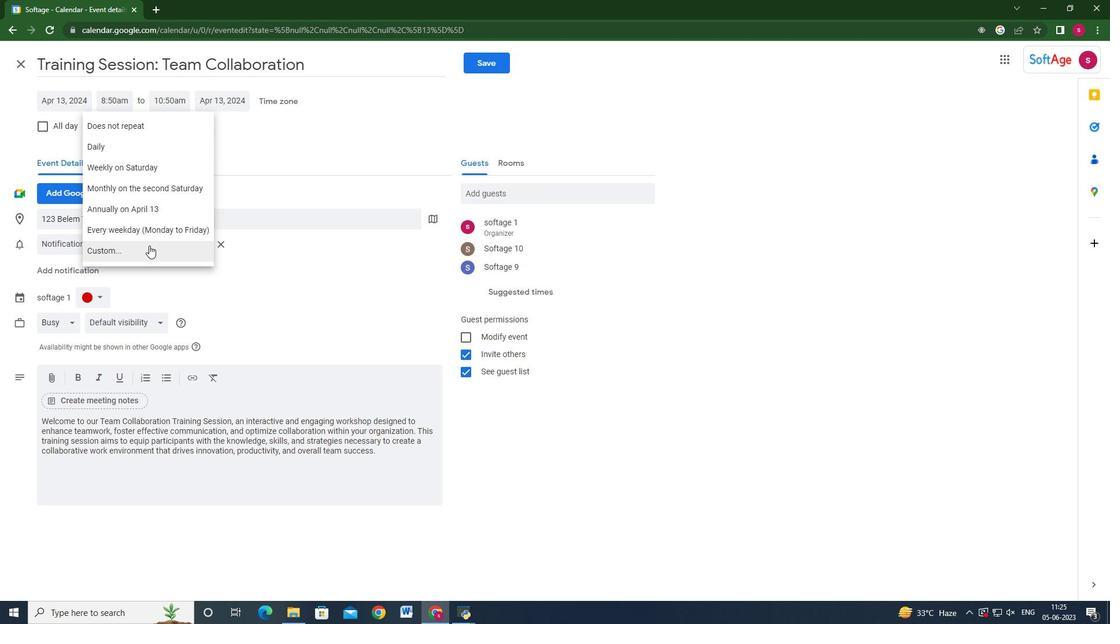 
Action: Mouse moved to (585, 249)
Screenshot: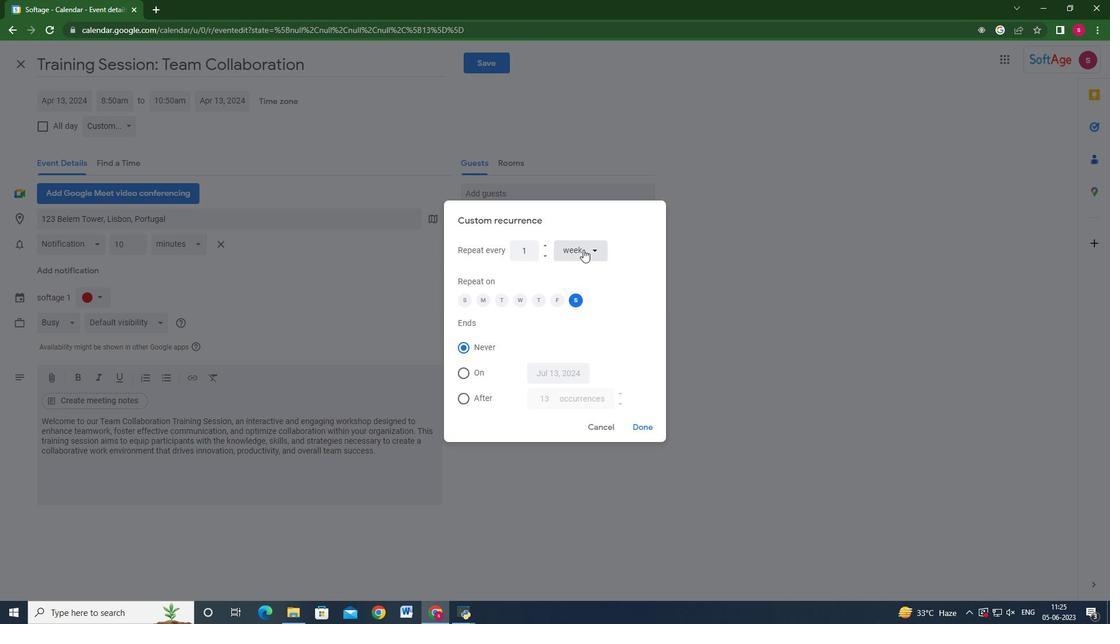 
Action: Mouse pressed left at (585, 249)
Screenshot: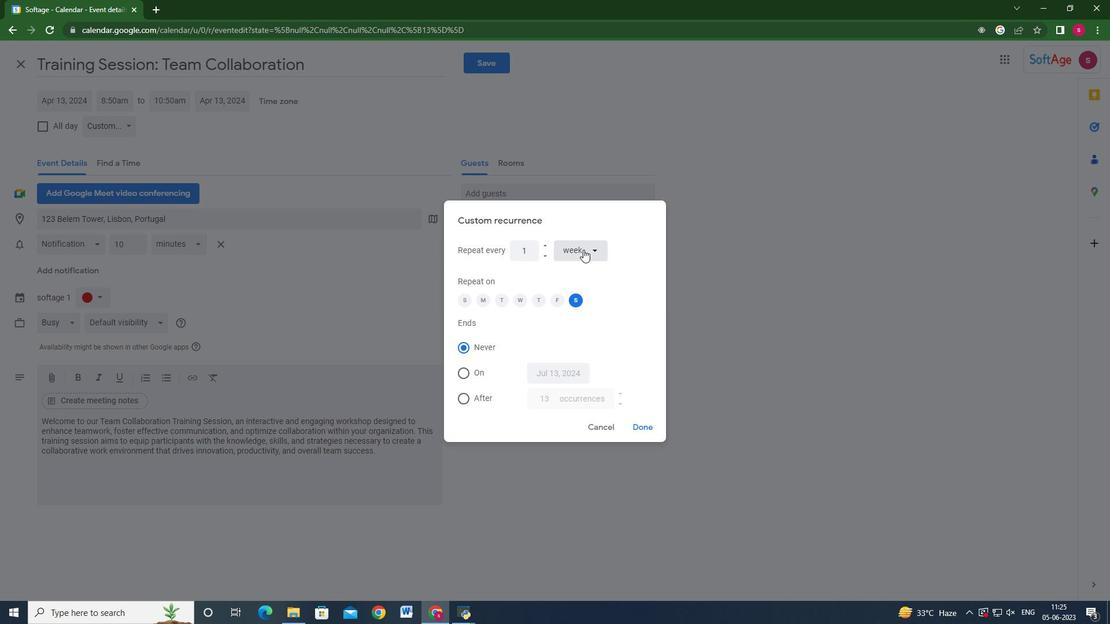 
Action: Mouse moved to (585, 249)
Screenshot: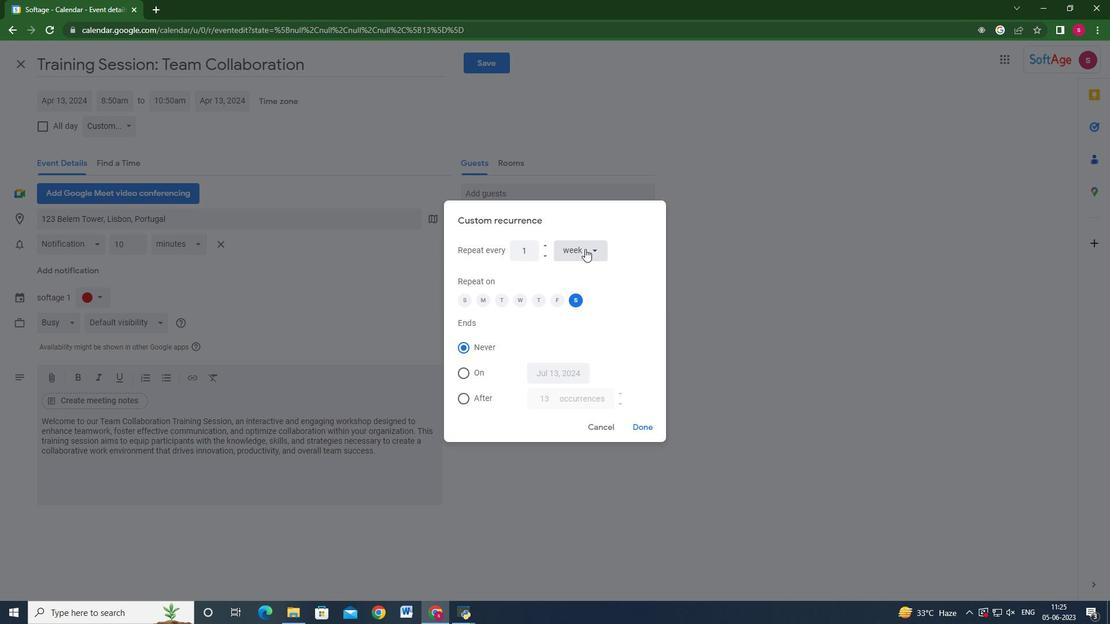
Action: Mouse pressed left at (585, 249)
Screenshot: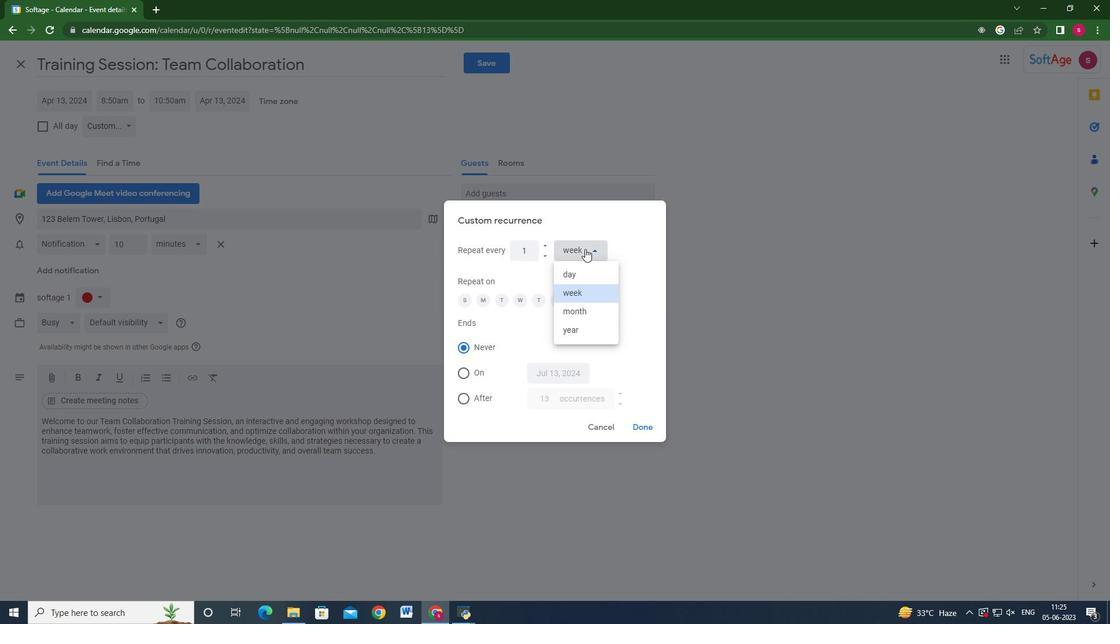 
Action: Mouse moved to (599, 424)
Screenshot: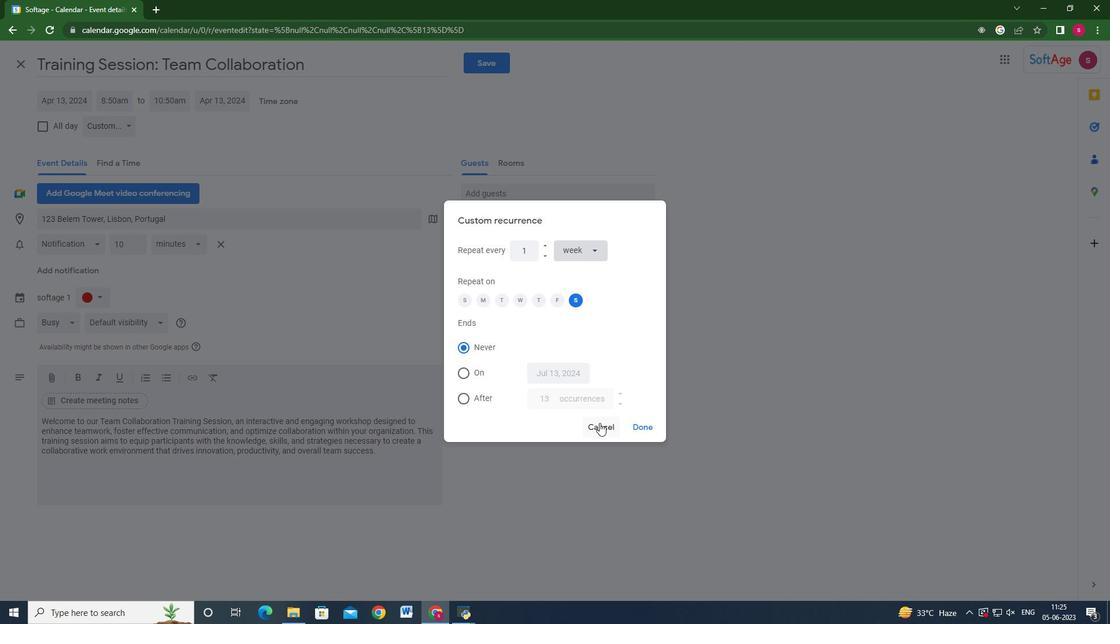 
Action: Mouse pressed left at (599, 424)
Screenshot: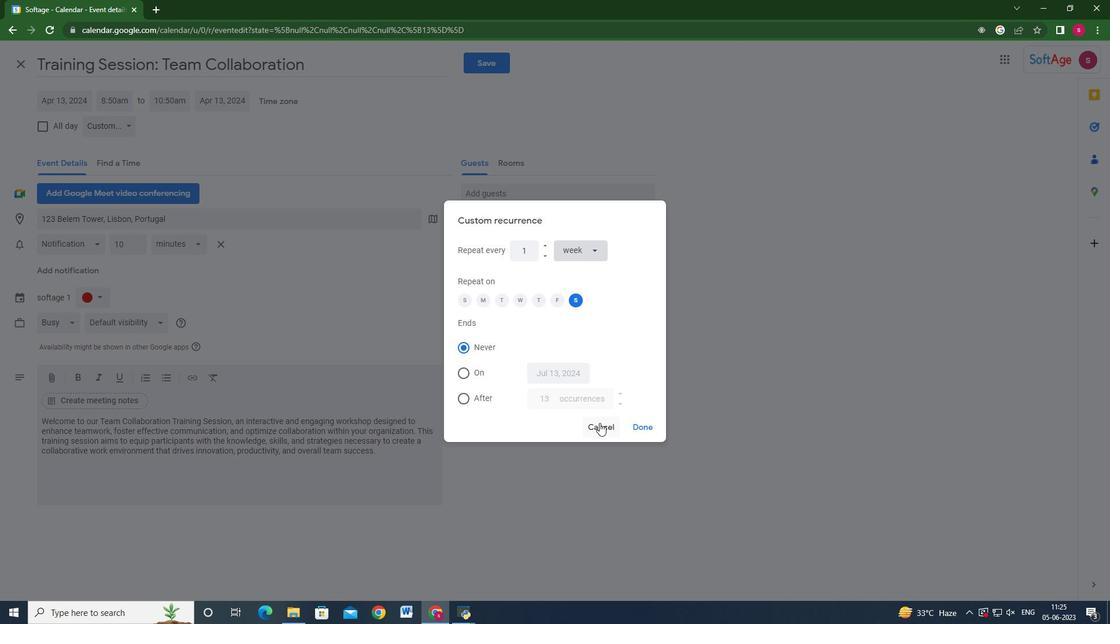 
Action: Mouse moved to (148, 126)
Screenshot: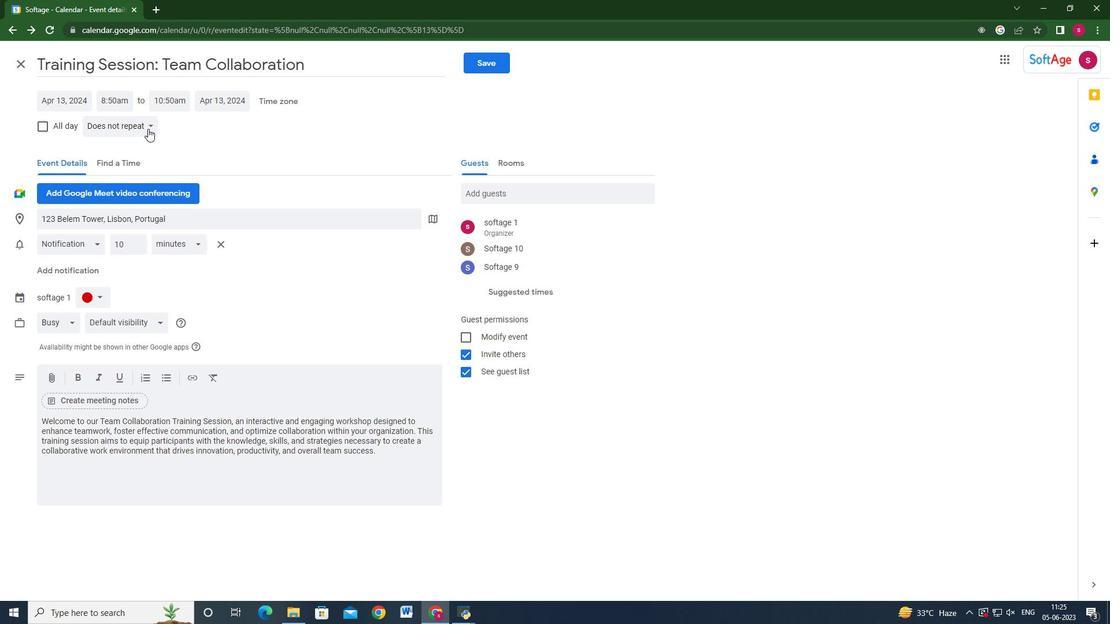 
Action: Mouse pressed left at (148, 126)
Screenshot: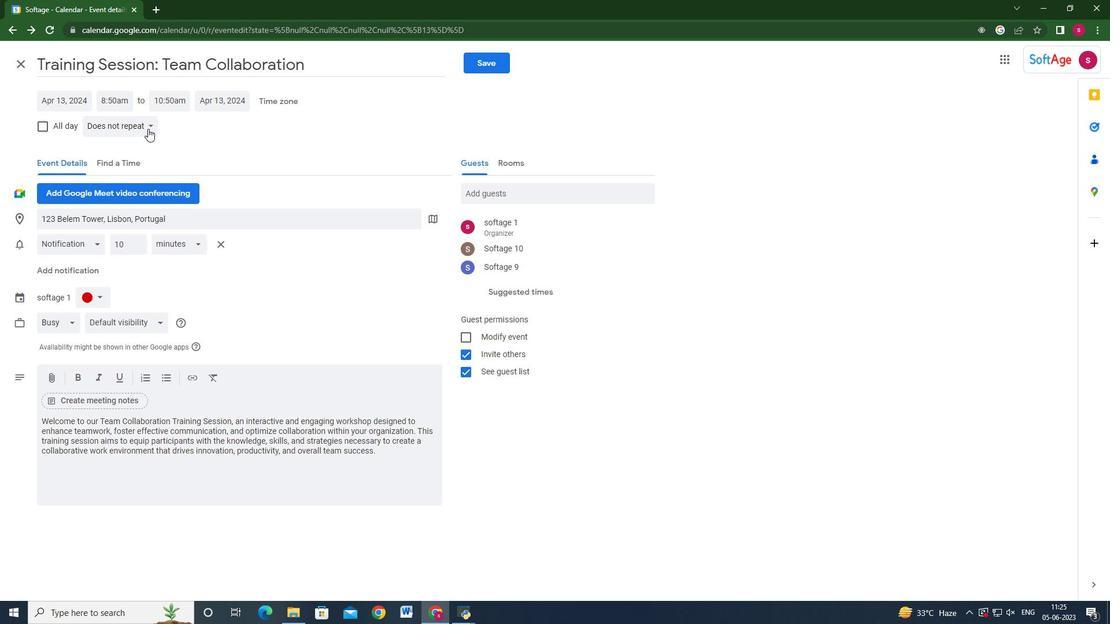 
Action: Mouse moved to (116, 146)
Screenshot: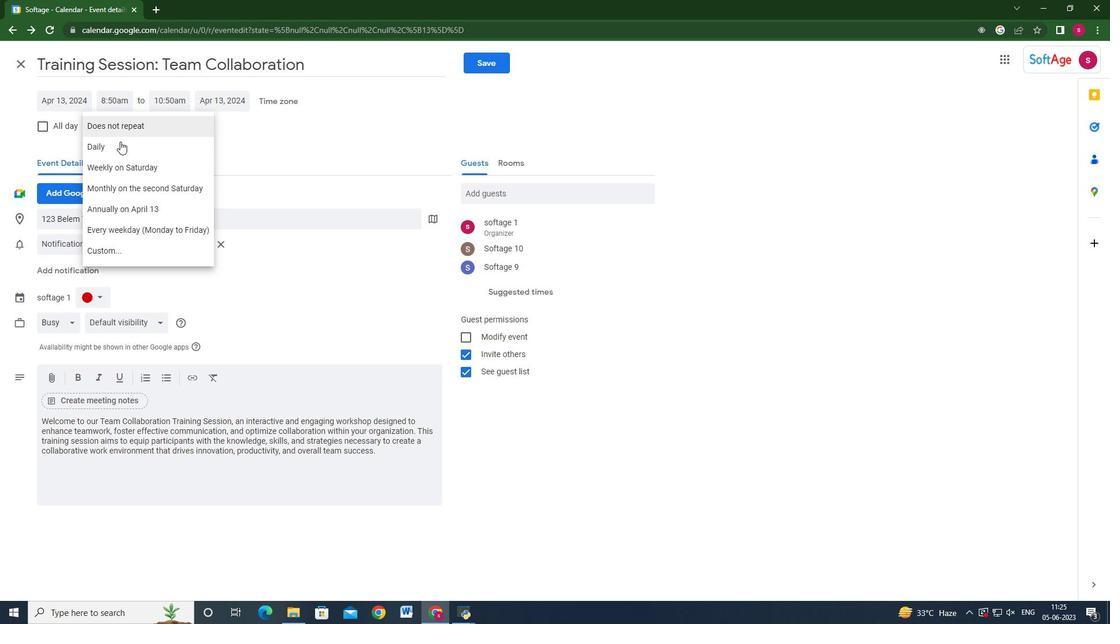 
Action: Mouse pressed left at (116, 146)
Screenshot: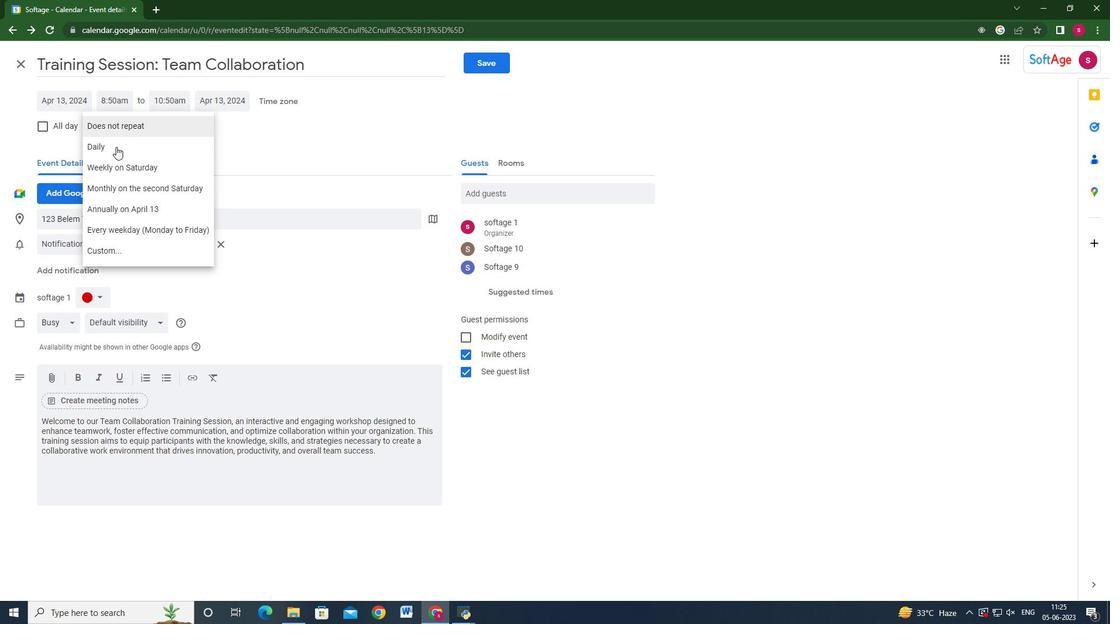 
Action: Mouse moved to (480, 65)
Screenshot: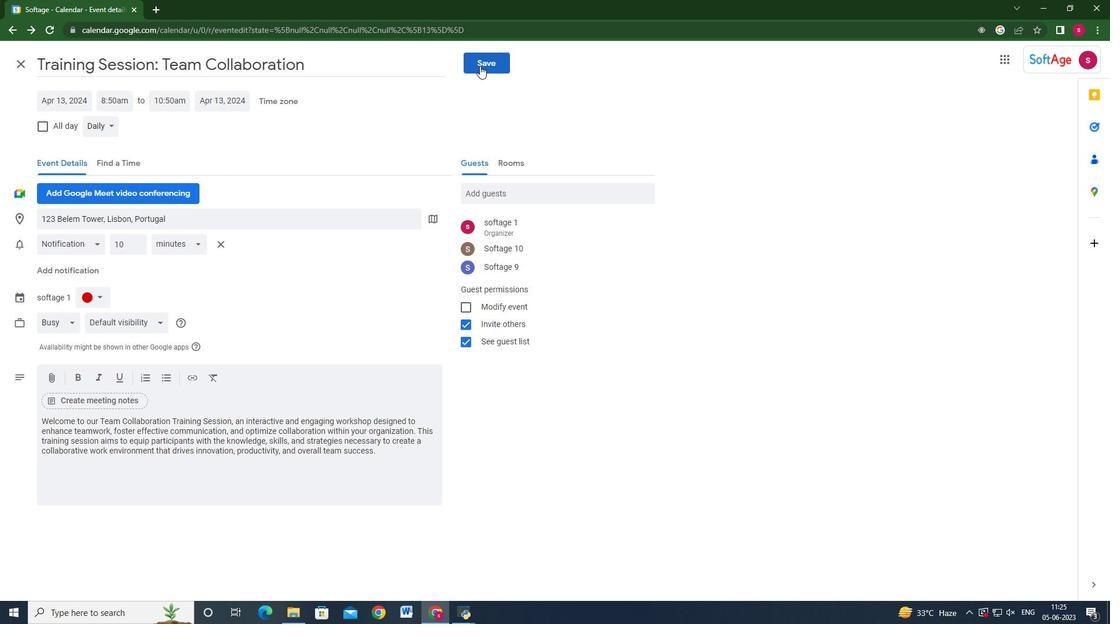 
Action: Mouse pressed left at (480, 65)
Screenshot: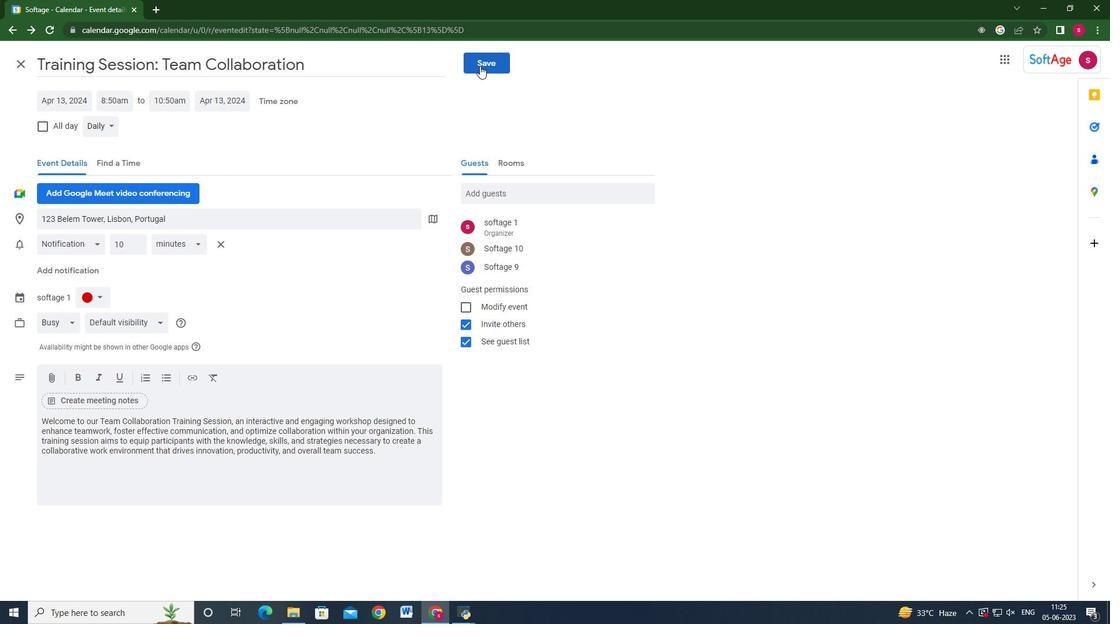 
Action: Mouse moved to (663, 349)
Screenshot: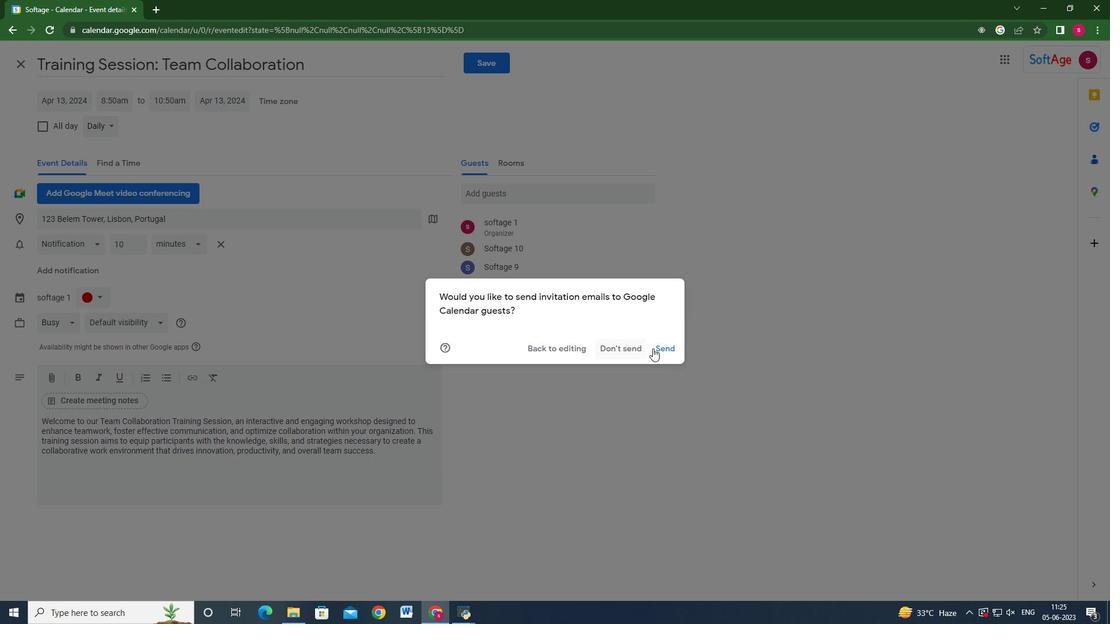 
Action: Mouse pressed left at (663, 349)
Screenshot: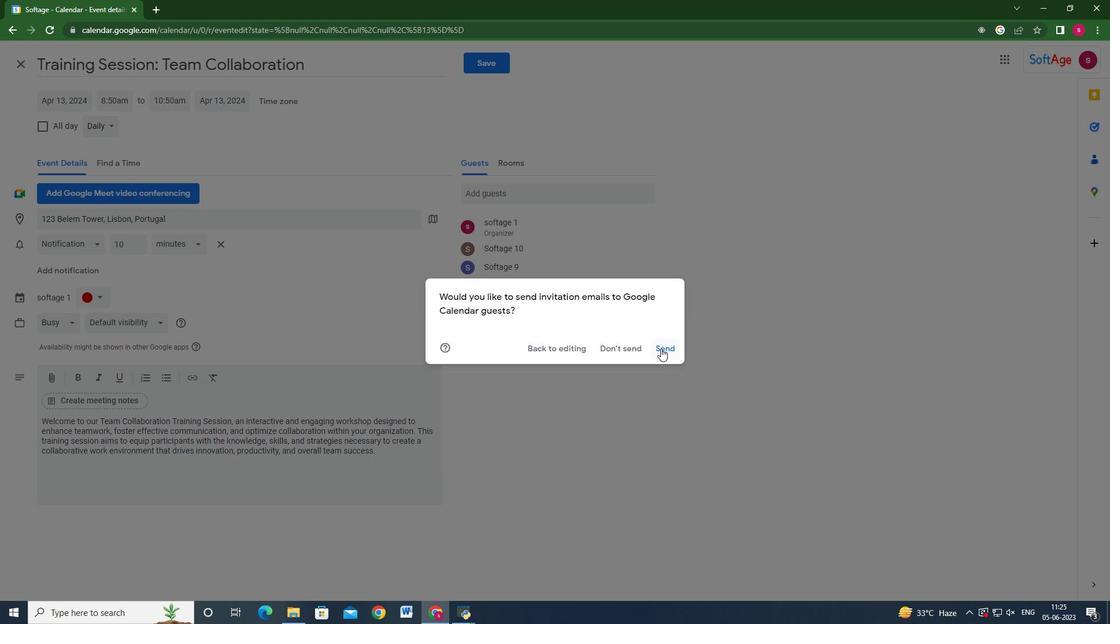 
Action: Mouse moved to (1057, 395)
Screenshot: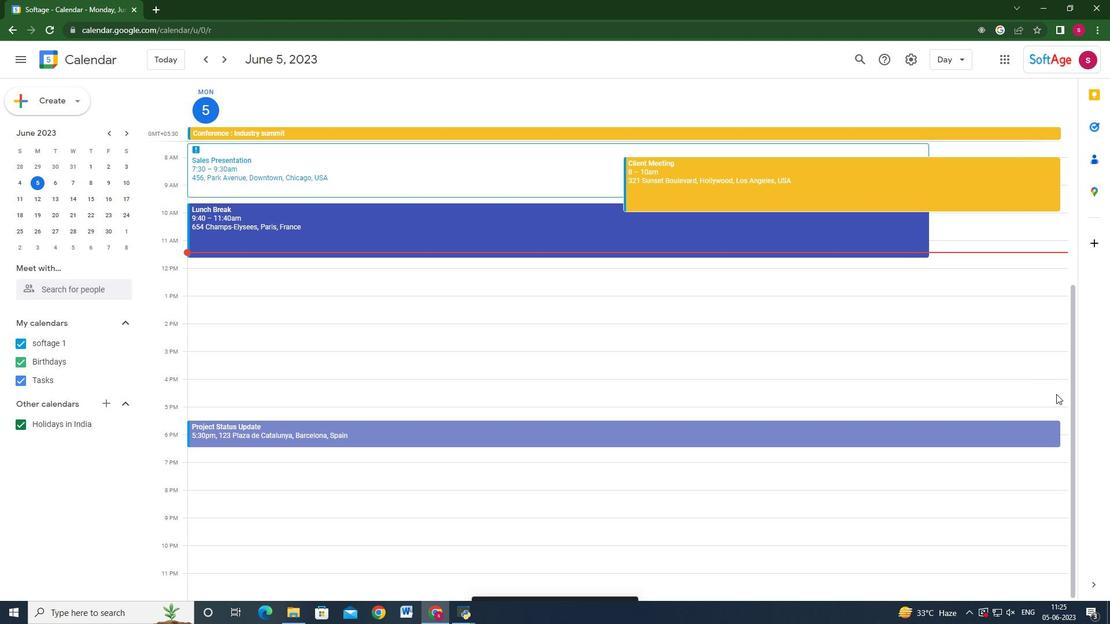 
